 Task: Book a 4-hour kayaking and paddleboarding adventure on a serene lake.
Action: Mouse moved to (454, 353)
Screenshot: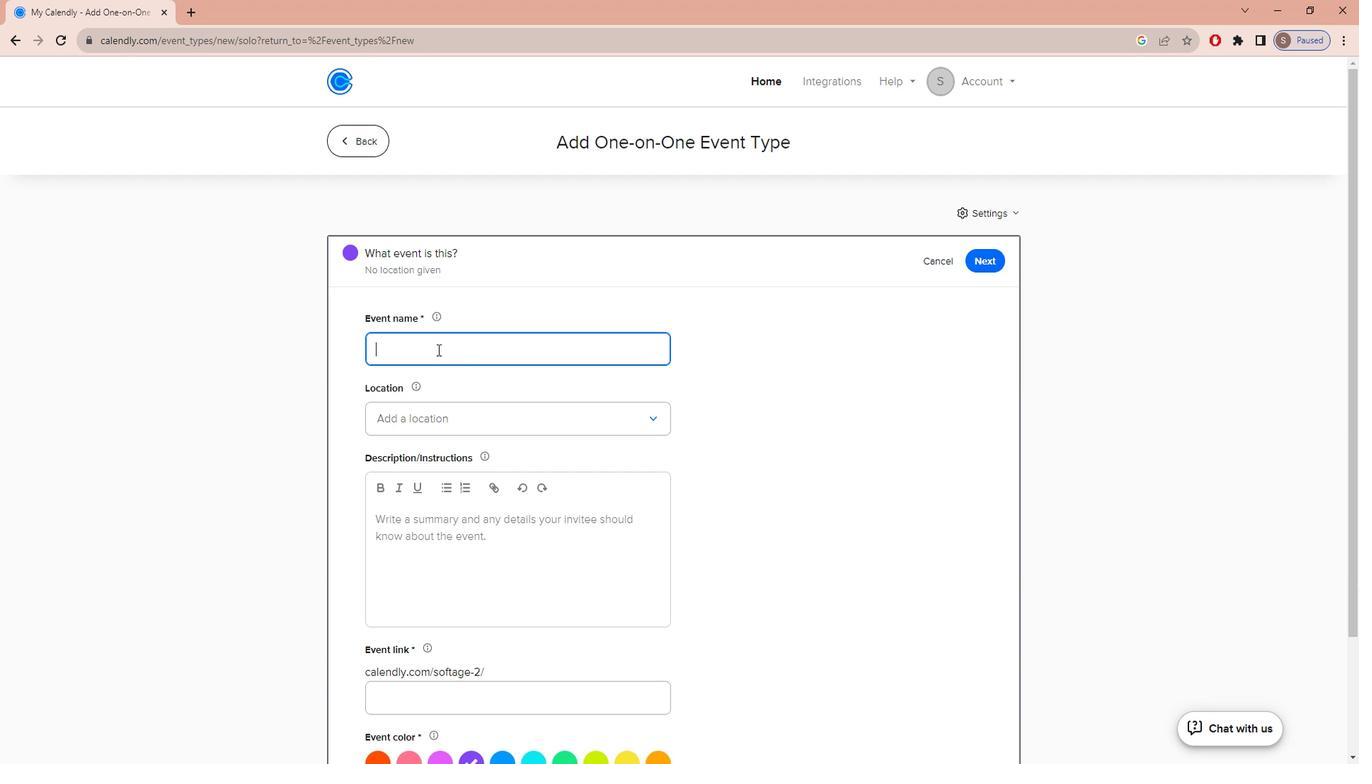
Action: Mouse pressed left at (454, 353)
Screenshot: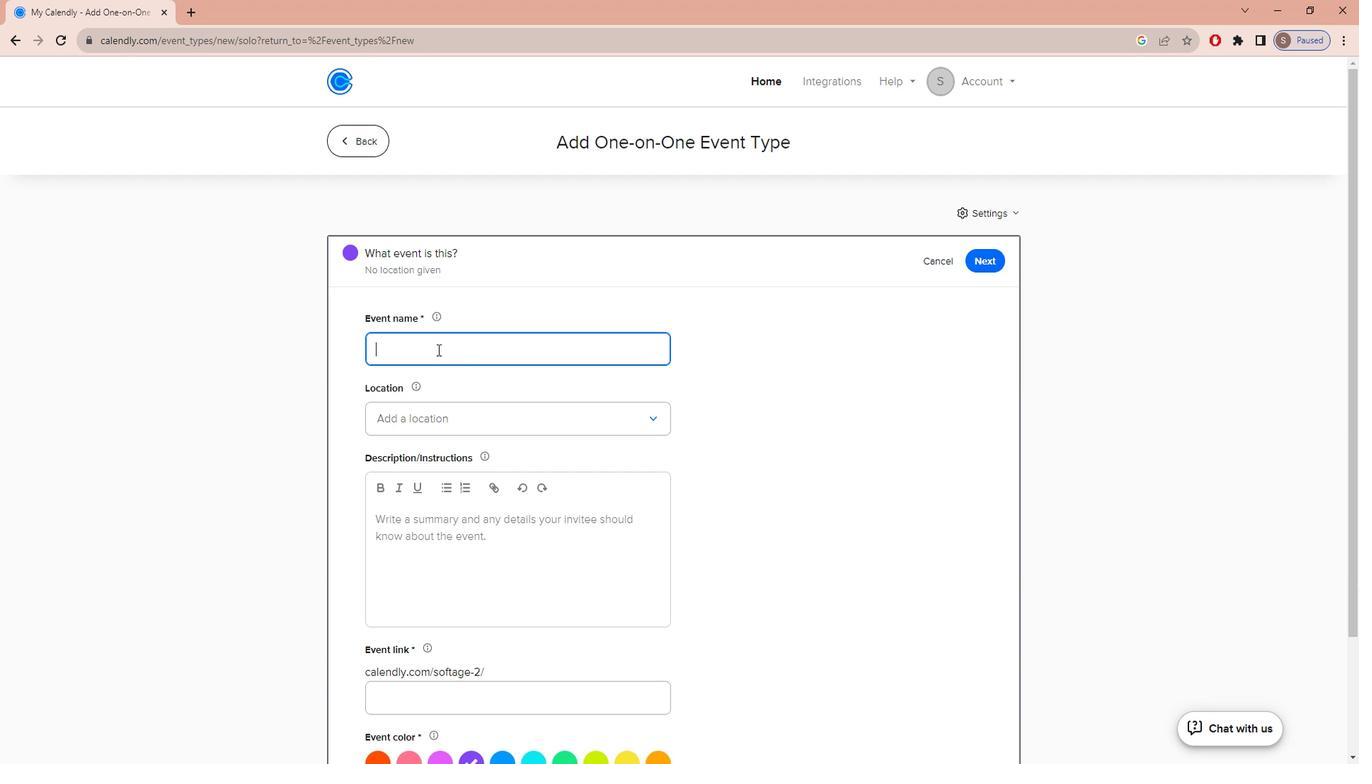 
Action: Key pressed s<Key.caps_lock>ERENE<Key.space><Key.caps_lock>l<Key.caps_lock>AKE<Key.space><Key.caps_lock>a<Key.caps_lock>DVENTURE<Key.shift_r>:<Key.space><Key.caps_lock>k<Key.caps_lock>AYAKING<Key.space><Key.shift>&<Key.space><Key.caps_lock>p<Key.caps_lock>ADDLE<Key.space>BOARDING
Screenshot: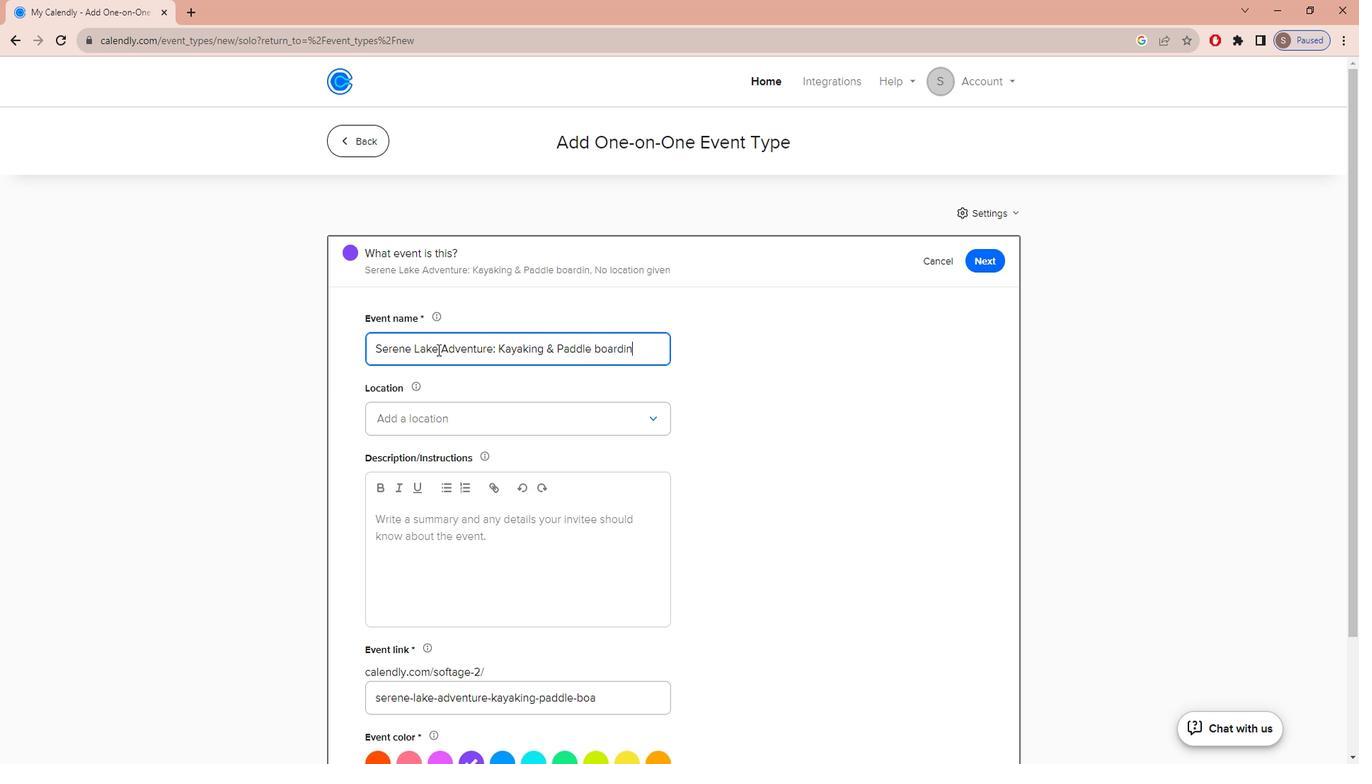 
Action: Mouse moved to (671, 414)
Screenshot: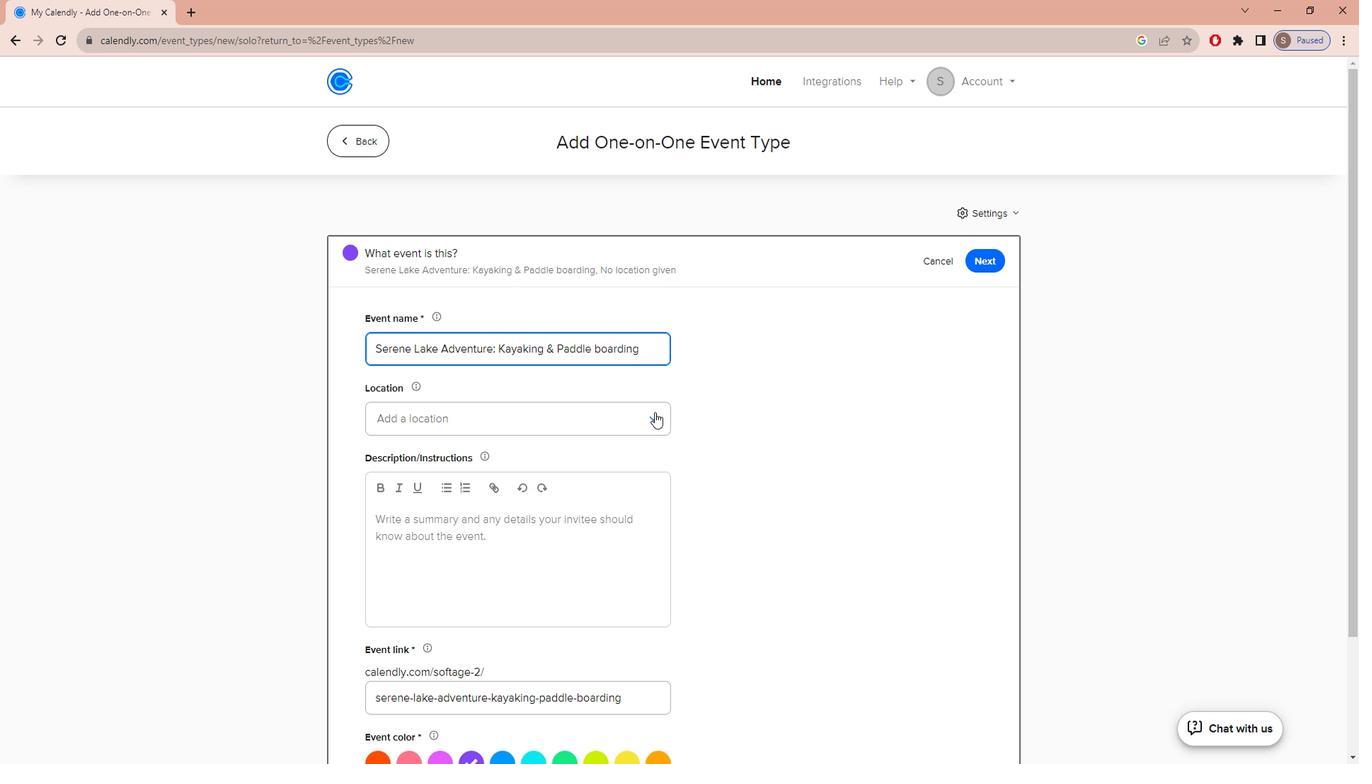 
Action: Mouse pressed left at (671, 414)
Screenshot: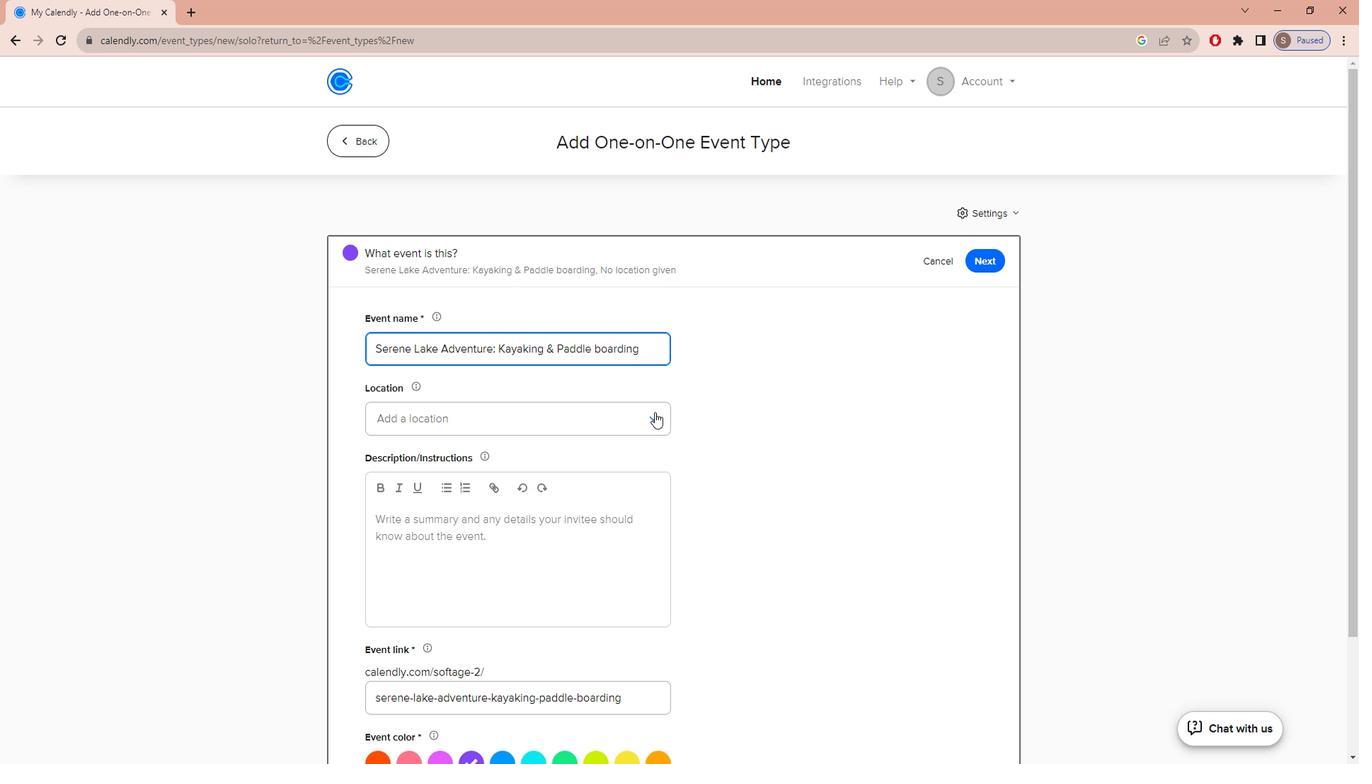 
Action: Mouse moved to (608, 460)
Screenshot: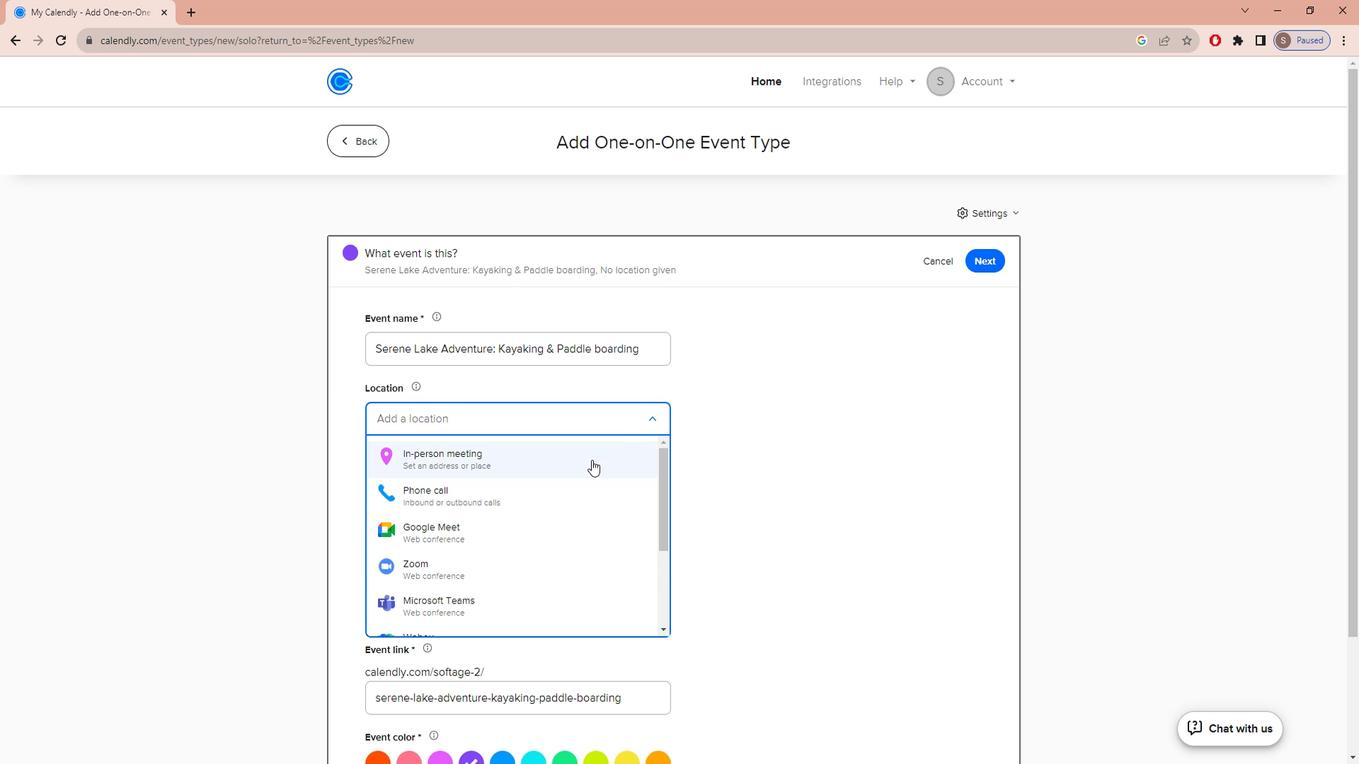 
Action: Mouse pressed left at (608, 460)
Screenshot: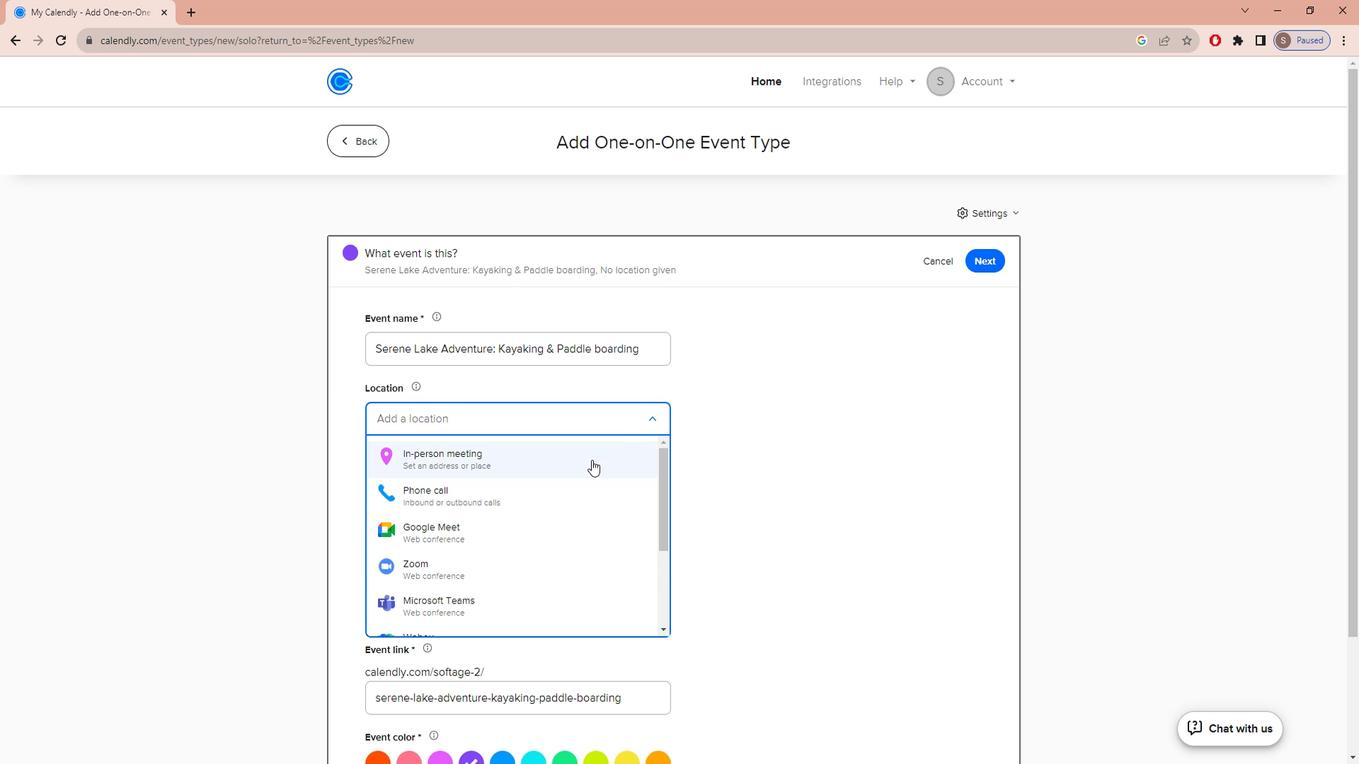 
Action: Mouse moved to (618, 257)
Screenshot: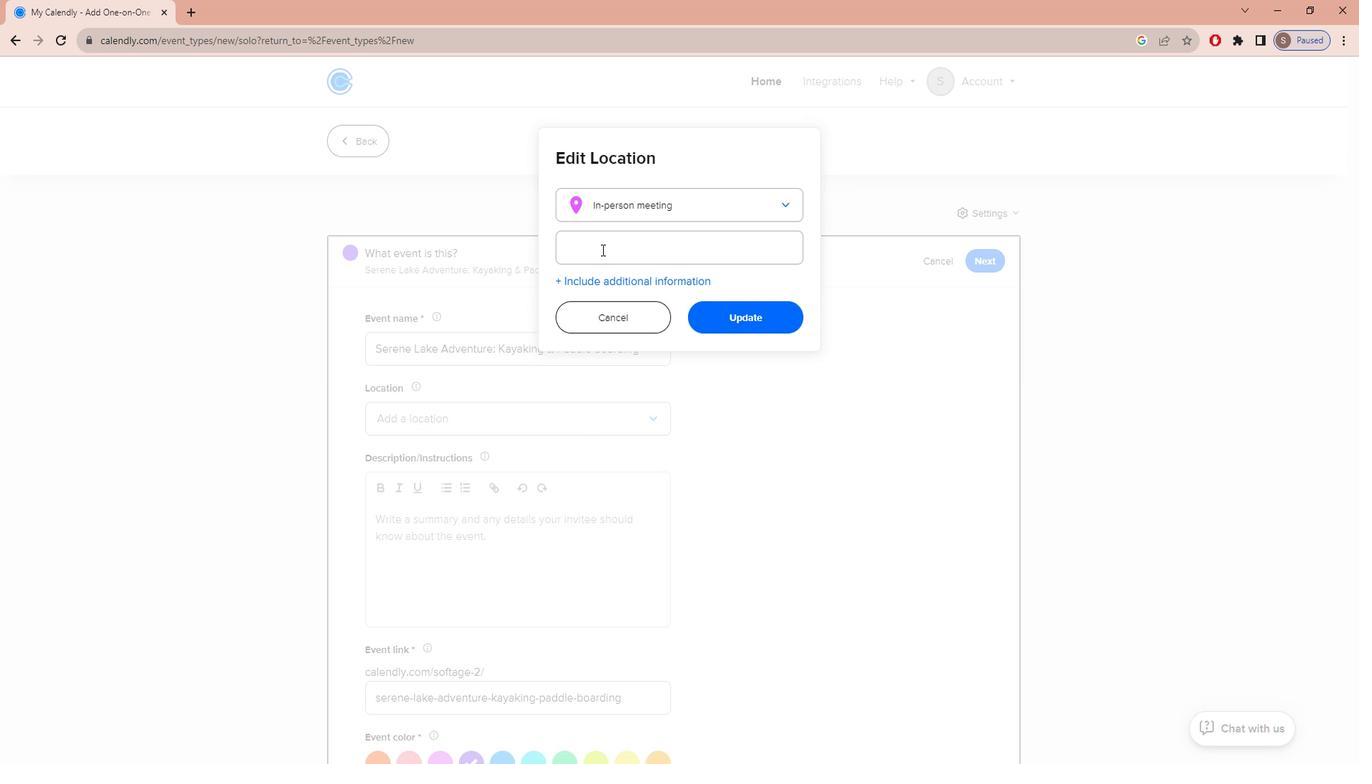 
Action: Mouse pressed left at (618, 257)
Screenshot: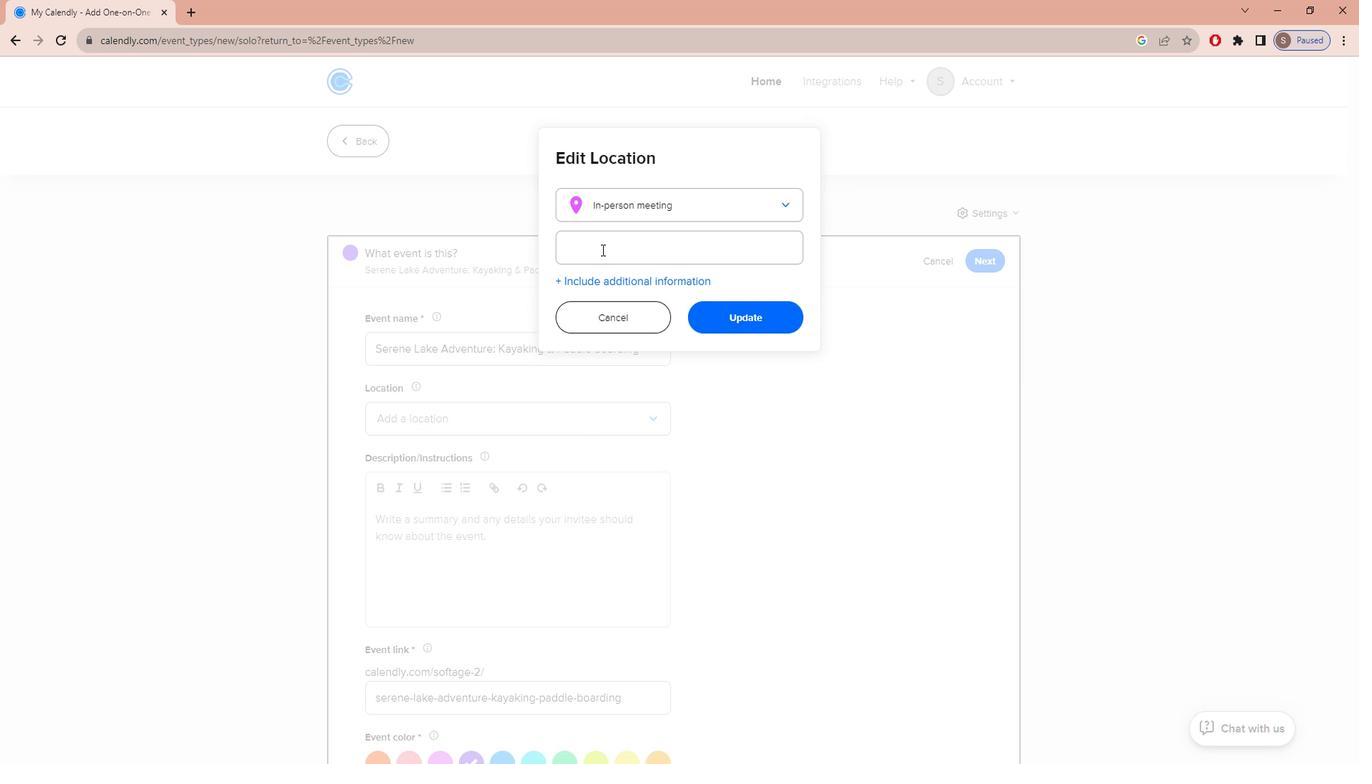 
Action: Key pressed <Key.caps_lock>k<Key.backspace>l<Key.caps_lock>AKE<Key.space><Key.caps_lock>l<Key.caps_lock>OUISE,<Key.space><Key.caps_lock>l<Key.caps_lock>EWIS<Key.space>AND<Key.space><Key.caps_lock>c<Key.caps_lock>LARK<Key.space><Key.caps_lock>n<Key.caps_lock>ATIONAL<Key.space><Key.caps_lock>f<Key.caps_lock>OREST,<Key.space><Key.caps_lock>l<Key.caps_lock>EWISTOWN,<Key.space><Key.caps_lock>mt<Key.space>59457
Screenshot: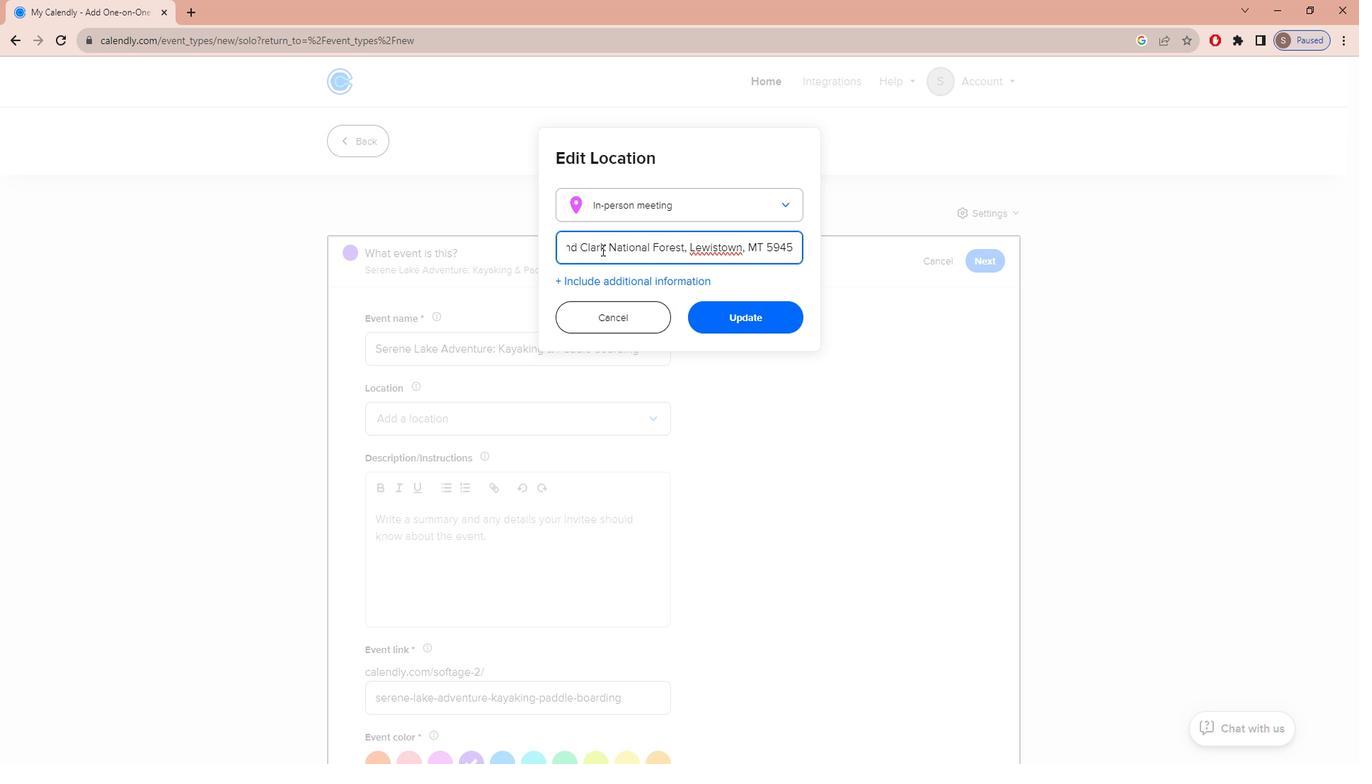 
Action: Mouse moved to (763, 317)
Screenshot: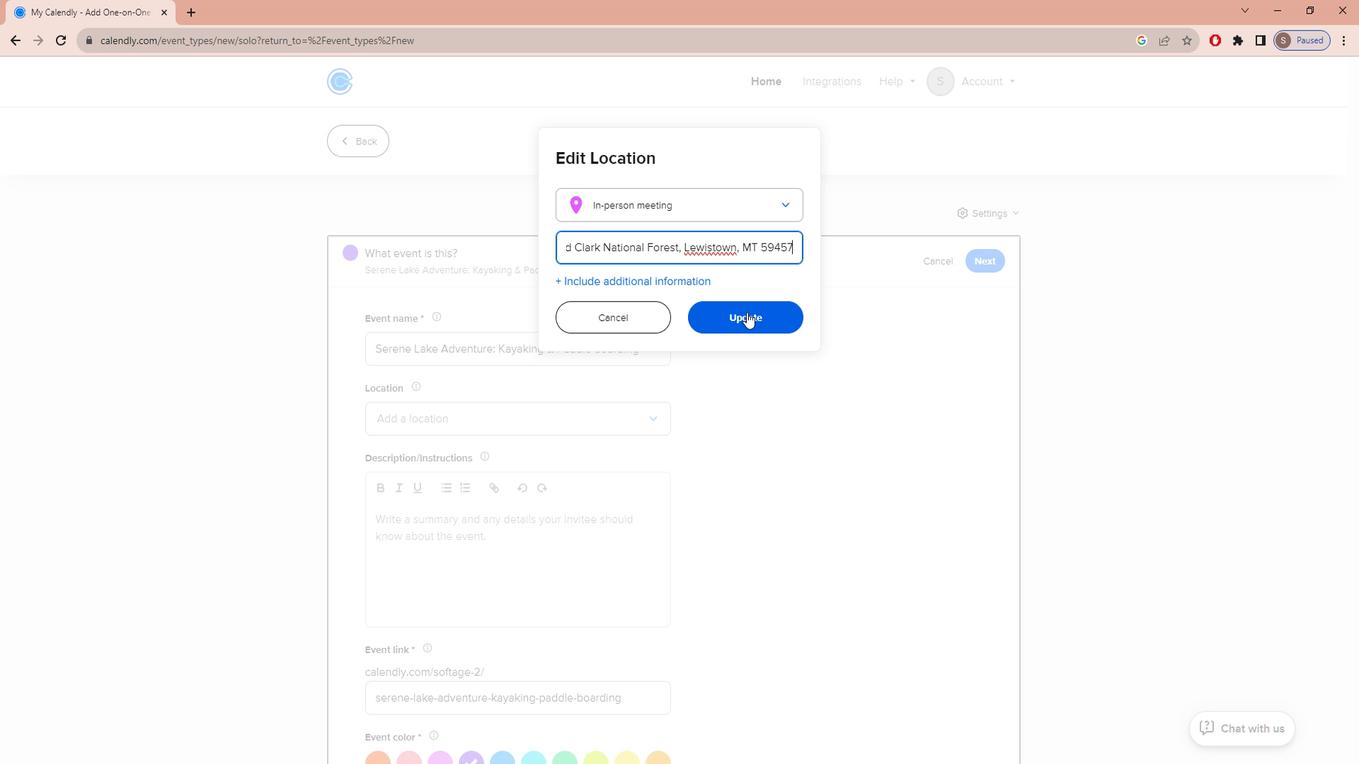 
Action: Mouse pressed left at (763, 317)
Screenshot: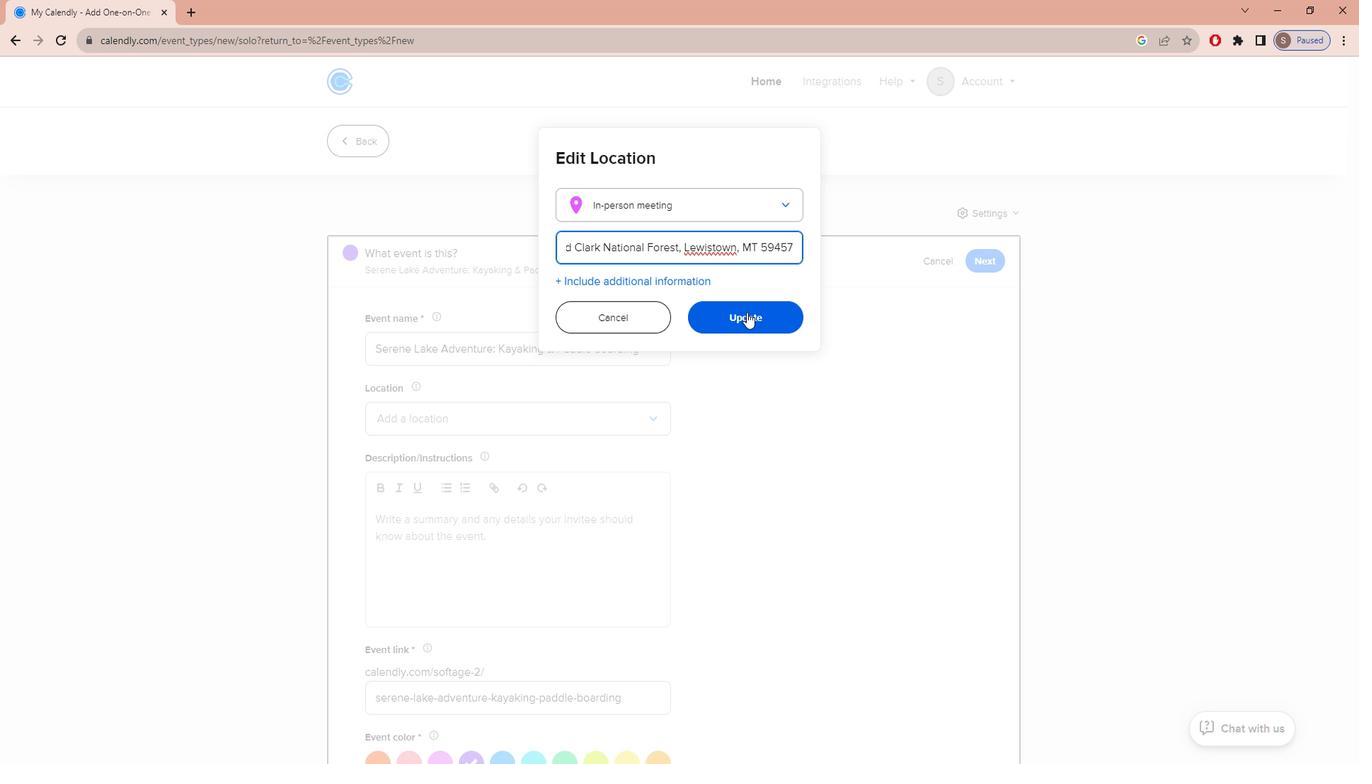 
Action: Mouse moved to (597, 567)
Screenshot: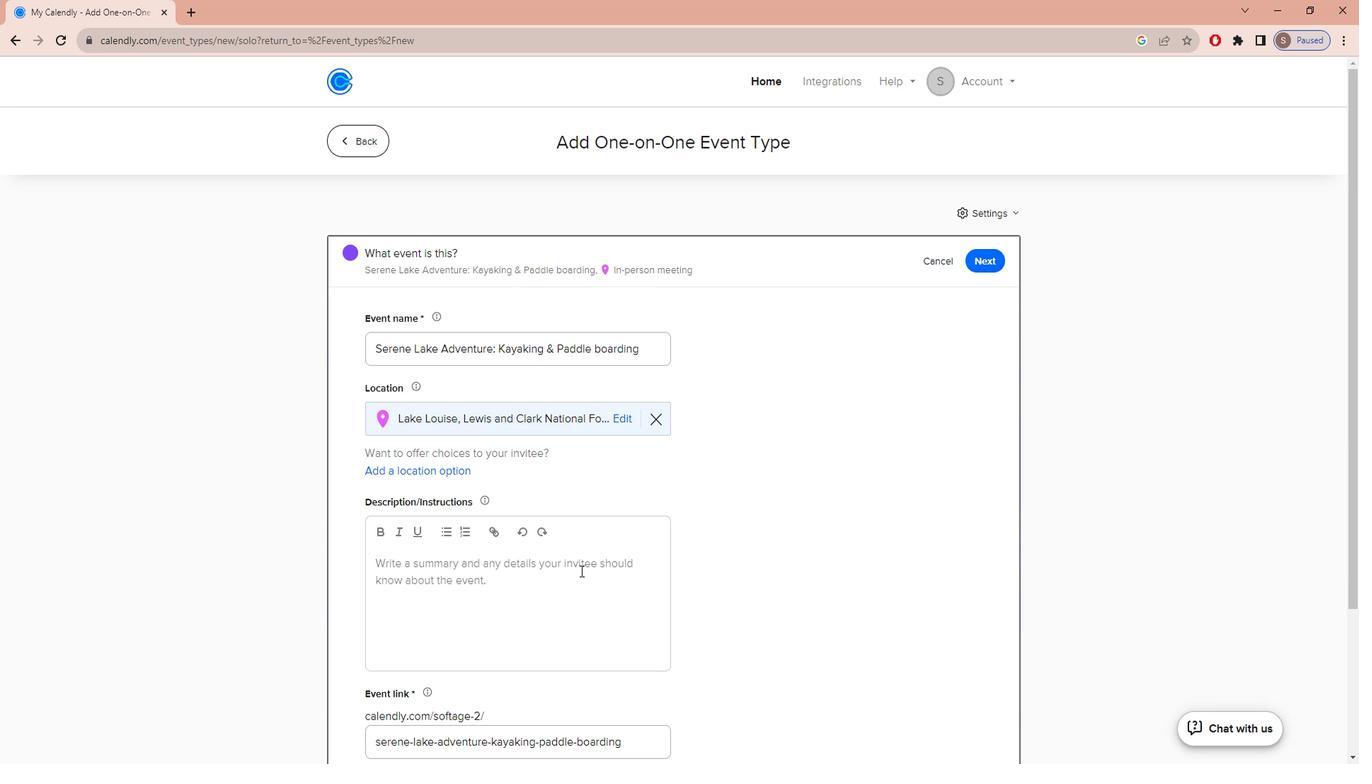 
Action: Mouse pressed left at (597, 567)
Screenshot: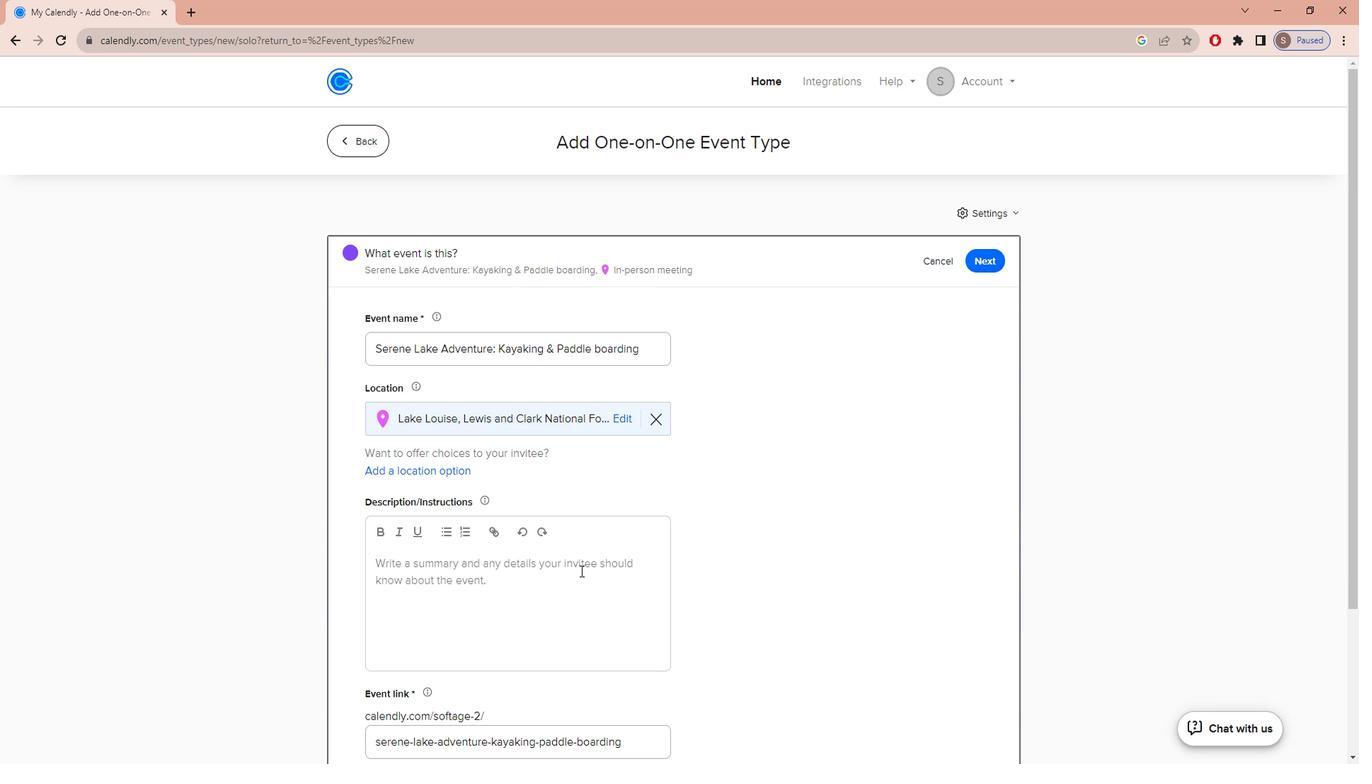 
Action: Mouse moved to (615, 569)
Screenshot: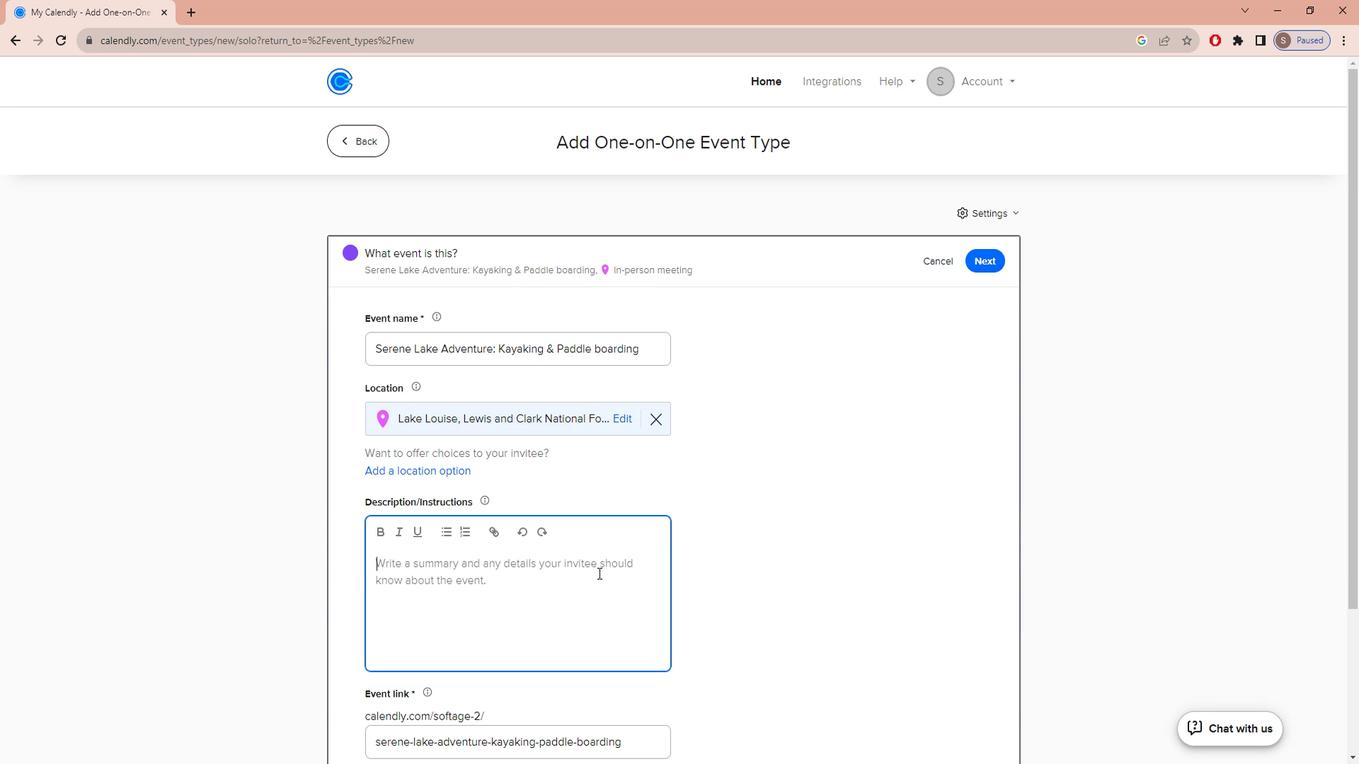 
Action: Key pressed <Key.caps_lock><Key.caps_lock>w<Key.caps_lock>ELCOME<Key.space>TO<Key.space>AN<Key.space>ENCHANTING<Key.space>KAYAKING<Key.space>AND<Key.space>PADDLE<Key.space>BOARDING<Key.space>ADVENTURE<Key.space>ON<Key.space>THE<Key.space>PRISTINE<Key.space>AND<Key.space>SERENE<Key.space><Key.caps_lock>l<Key.caps_lock>AKE<Key.space><Key.caps_lock>s<Key.caps_lock>ERENITY,<Key.space>A<Key.space>HIDDEN<Key.space>GEM<Key.space>NESTLED<Key.space>IN<Key.space>THE<Key.space>HEART<Key.space>OF<Key.space>T<Key.backspace><Key.caps_lock>t<Key.caps_lock>RANQUILVILLE,<Key.space><Key.caps_lock>n<Key.caps_lock>ATURELAND.<Key.space><Key.enter><Key.caps_lock>o<Key.caps_lock>UR<Key.space>JOURNEY<Key.space>PROMISES<Key.space>O<Key.backspace>TO<Key.space>BE<Key.space>A<Key.space>REMARKABLE<Key.space>BLEND<Key.space>OF<Key.space>OUTDOOR<Key.space>EXPLORATION,<Key.space>TRANQUIL<Key.space>MOMENTS,<Key.space>AND<Key.space>THE<Key.space>THRILL<Key.space>OF<Key.space>WATER-BASED<Key.space>AACTIVITIES<Key.space>THAT<Key.backspace><Key.backspace><Key.backspace><Key.backspace><Key.backspace><Key.backspace><Key.backspace><Key.backspace><Key.backspace><Key.backspace><Key.backspace><Key.backspace><Key.backspace><Key.backspace><Key.backspace>CTIVITIES<Key.space>THAT<Key.space>WILL<Key.space>LEAVE<Key.space>YOU<Key.space>WITH<Key.space>LASTING<Key.space>MEMORES.<Key.space><Key.caps_lock>l<Key.caps_lock>AKE<Key.space><Key.caps_lock>l<Key.caps_lock>OUSIE<Key.backspace><Key.backspace><Key.backspace>ISE,<Key.space><Key.caps_lock>l<Key.caps_lock>EWIS<Key.space>AND<Key.space><Key.caps_lock>c<Key.caps_lock>LARK<Key.space><Key.caps_lock>n<Key.caps_lock>ATIONL<Key.backspace>AL<Key.space><Key.caps_lock>f<Key.caps_lock>OREST,<Key.space><Key.caps_lock>l<Key.caps_lock>EWISTON<Key.backspace>WN,<Key.space><Key.caps_lock>m<Key.caps_lock>O<Key.backspace><Key.backspace><Key.backspace><Key.backspace><Key.backspace><Key.backspace><Key.backspace><Key.backspace><Key.backspace><Key.backspace><Key.backspace><Key.backspace><Key.backspace><Key.backspace><Key.backspace><Key.backspace><Key.backspace><Key.backspace><Key.backspace><Key.backspace><Key.backspace><Key.backspace><Key.backspace><Key.backspace><Key.backspace><Key.backspace><Key.backspace><Key.backspace><Key.backspace><Key.backspace><Key.backspace><Key.backspace><Key.backspace><Key.backspace><Key.backspace><Key.backspace><Key.backspace><Key.backspace><Key.backspace><Key.backspace><Key.backspace><Key.backspace><Key.backspace><Key.backspace><Key.backspace><Key.backspace><Key.backspace><Key.backspace><Key.backspace><Key.backspace><Key.backspace><Key.backspace><Key.backspace><Key.backspace><Key.backspace><Key.backspace><Key.backspace><Key.backspace><Key.backspace>
Screenshot: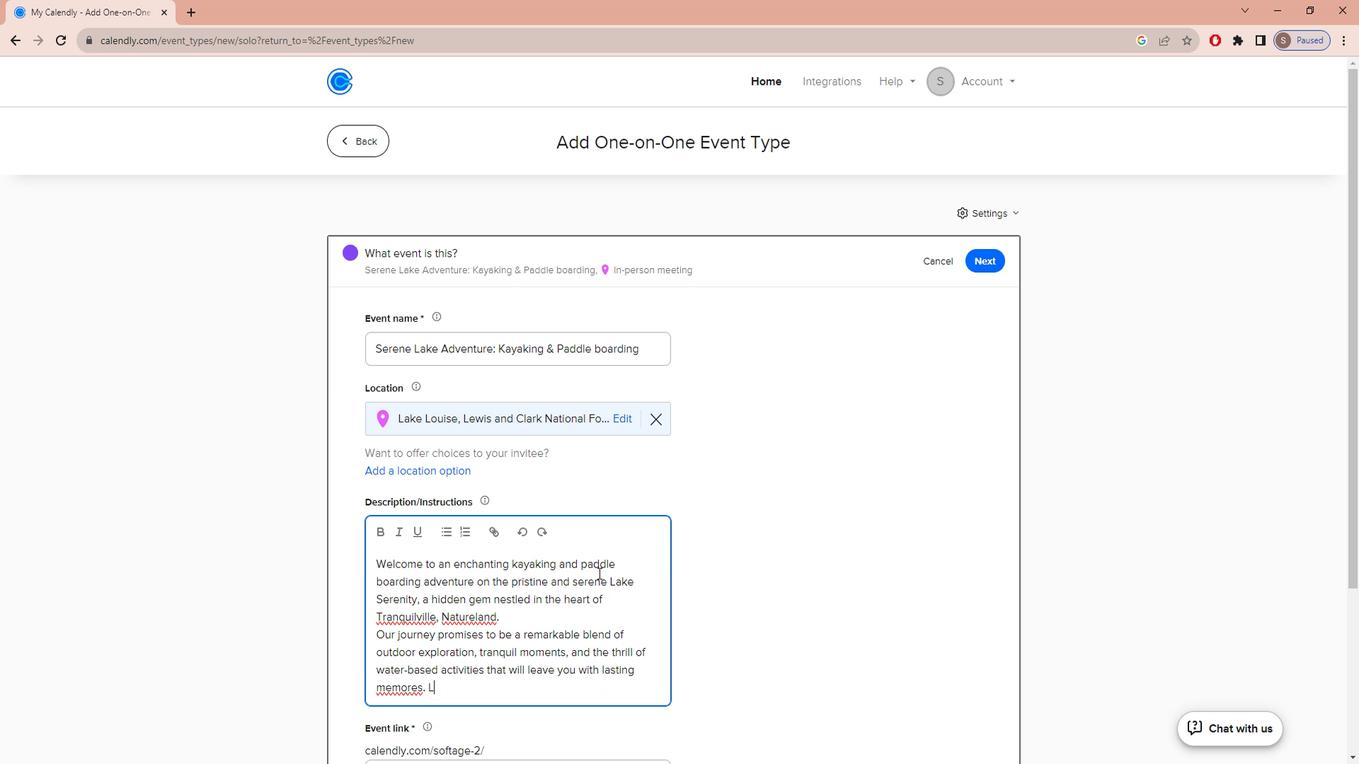 
Action: Mouse moved to (426, 677)
Screenshot: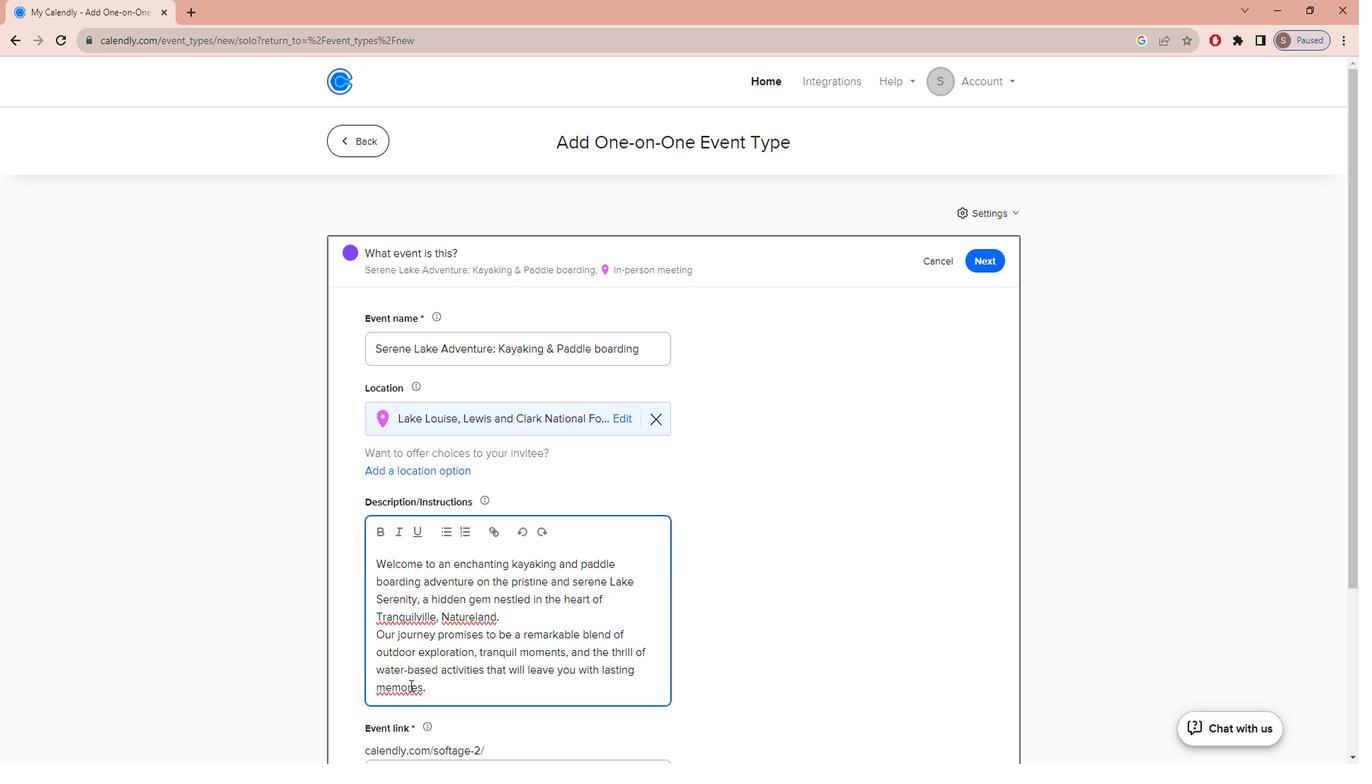 
Action: Mouse pressed left at (426, 677)
Screenshot: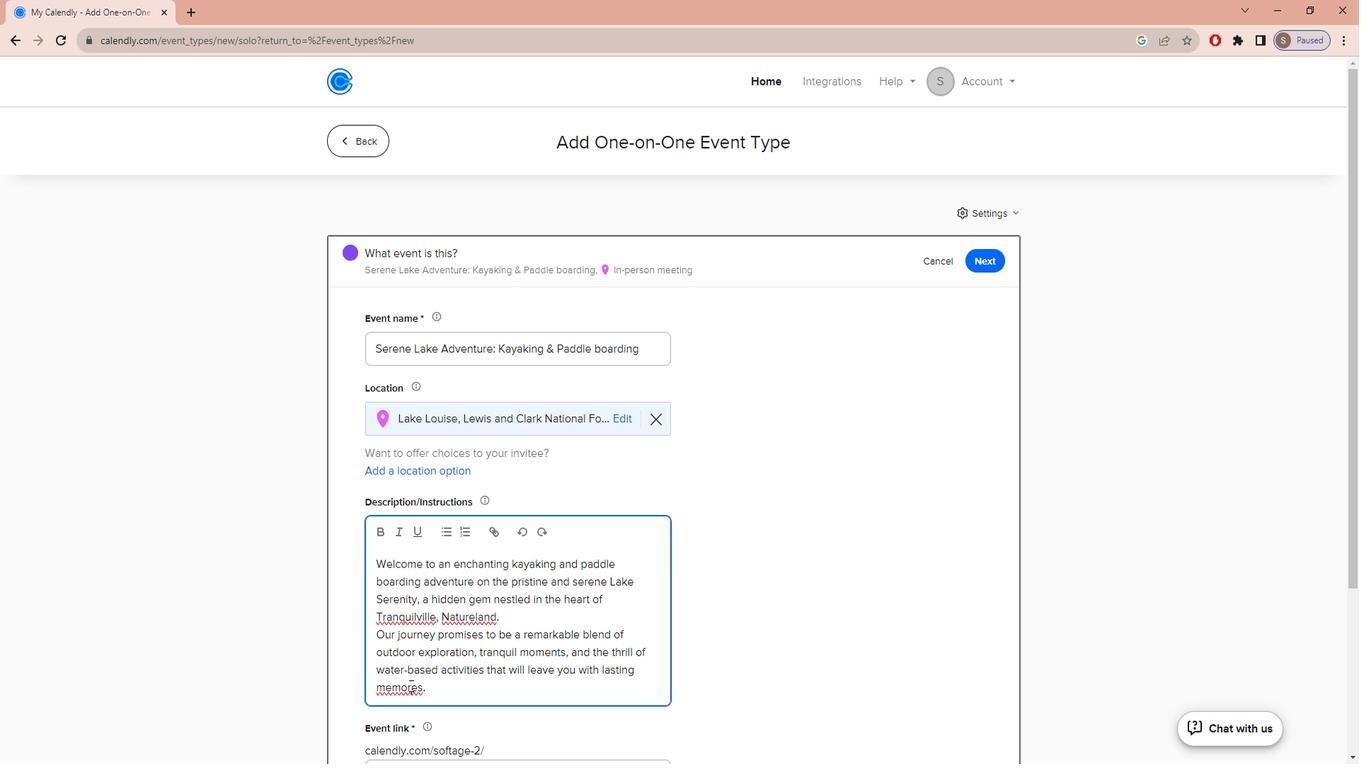 
Action: Mouse moved to (426, 680)
Screenshot: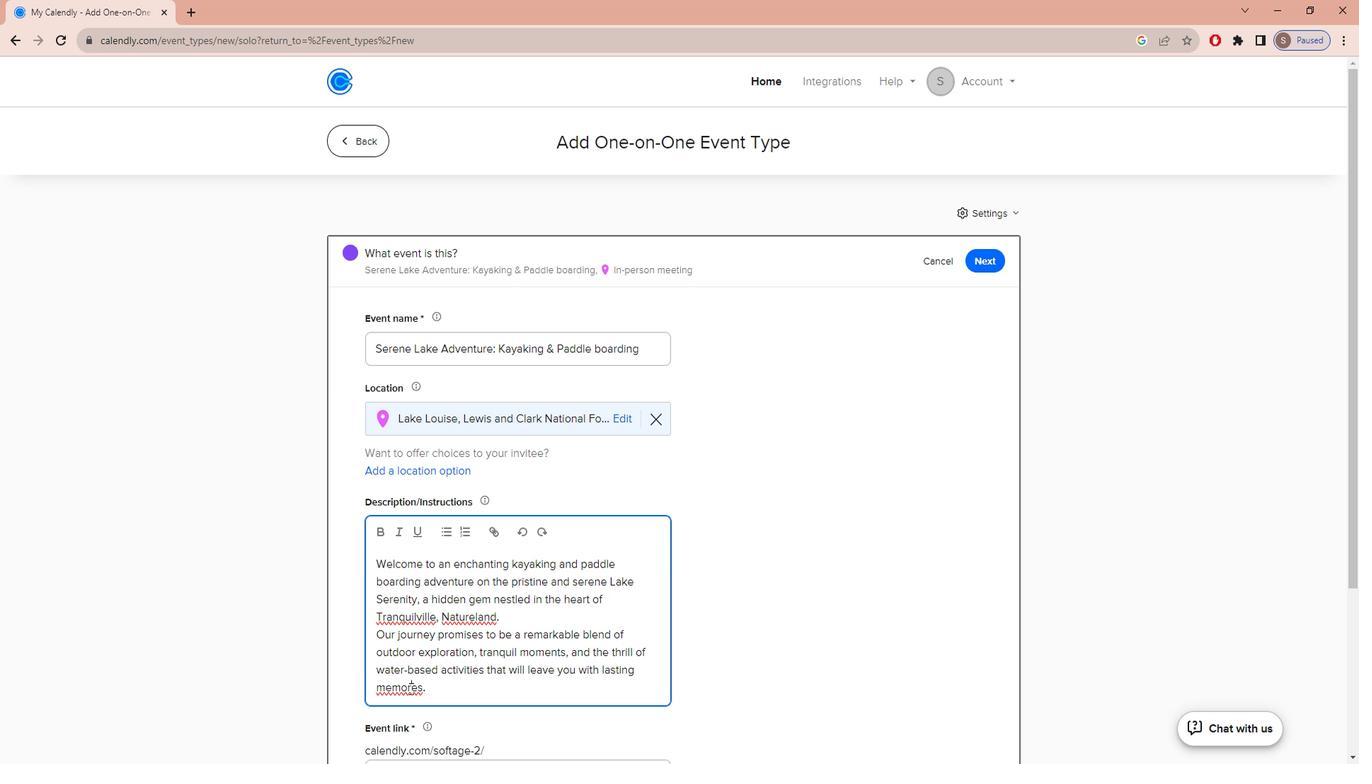 
Action: Key pressed I
Screenshot: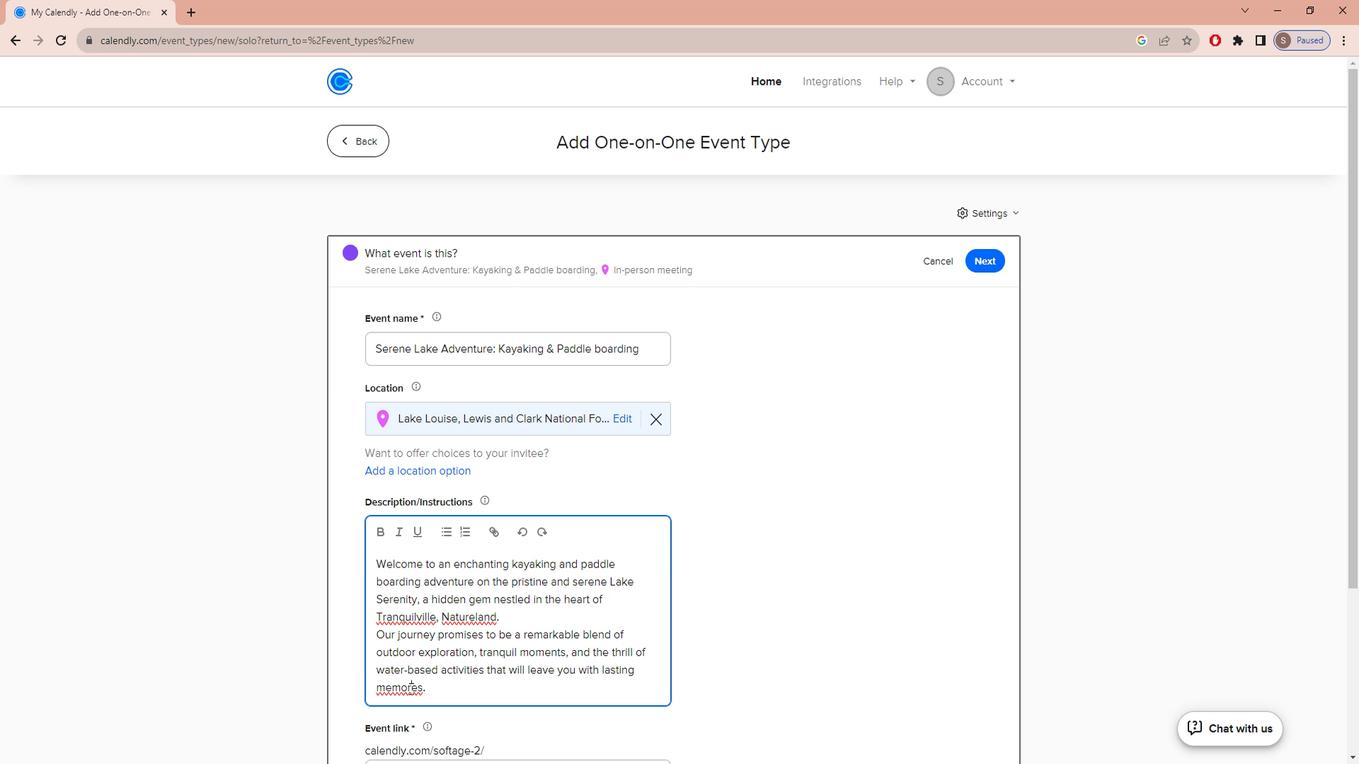 
Action: Mouse moved to (459, 683)
Screenshot: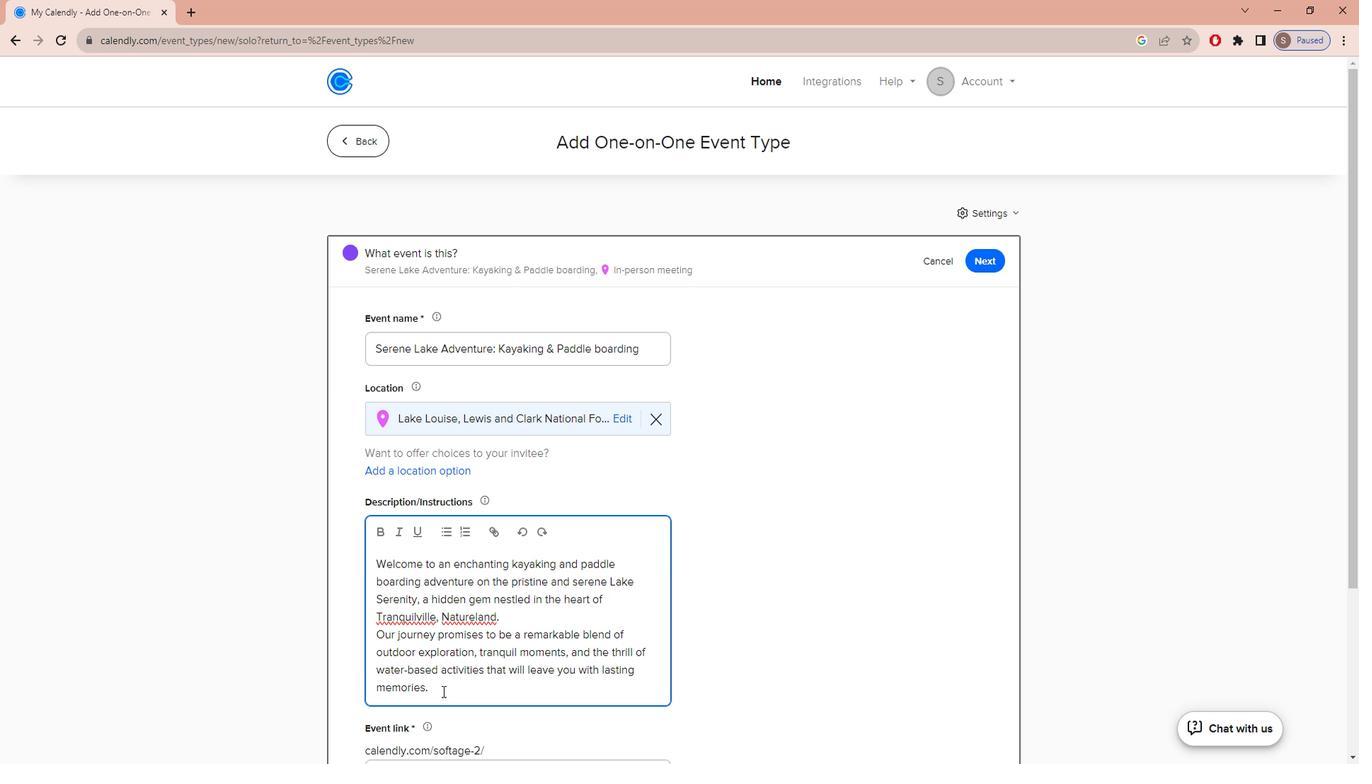 
Action: Mouse pressed left at (459, 683)
Screenshot: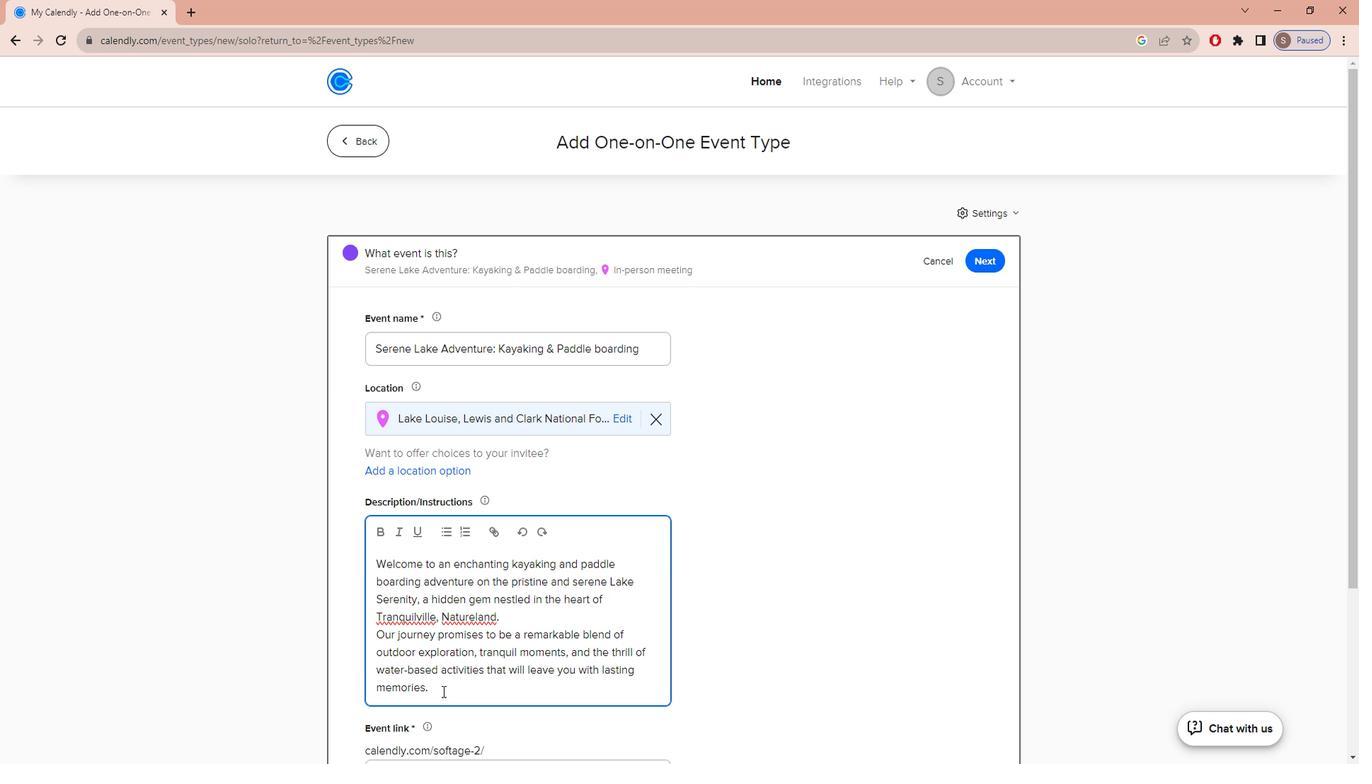 
Action: Mouse moved to (460, 668)
Screenshot: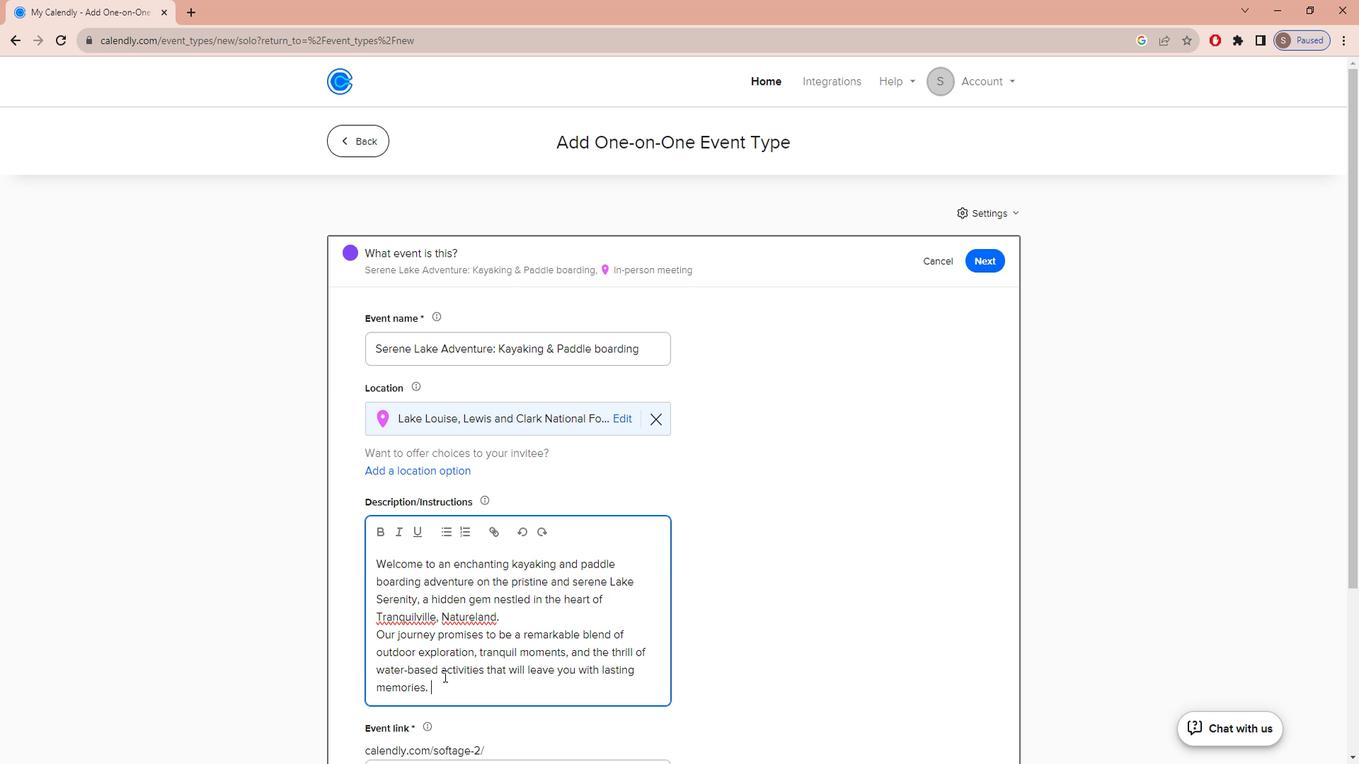 
Action: Mouse scrolled (460, 667) with delta (0, 0)
Screenshot: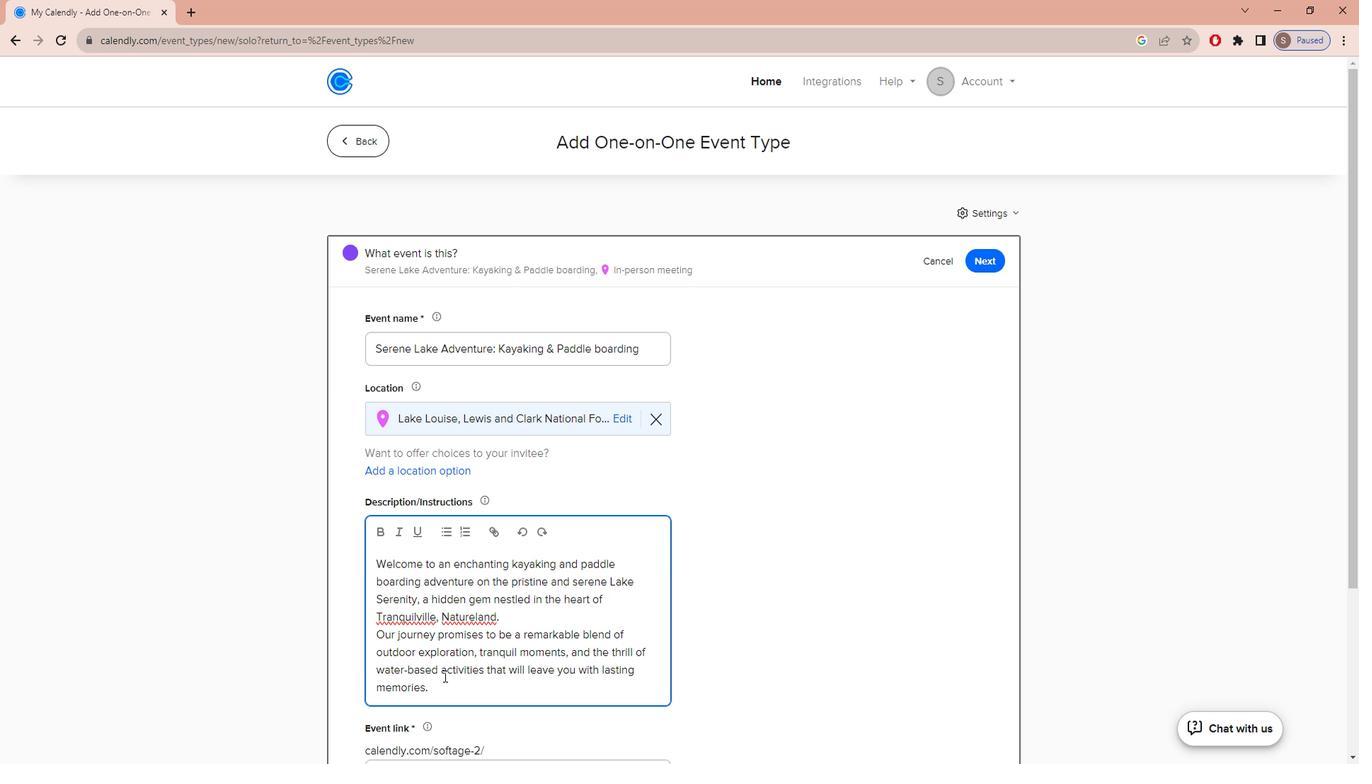 
Action: Mouse scrolled (460, 667) with delta (0, 0)
Screenshot: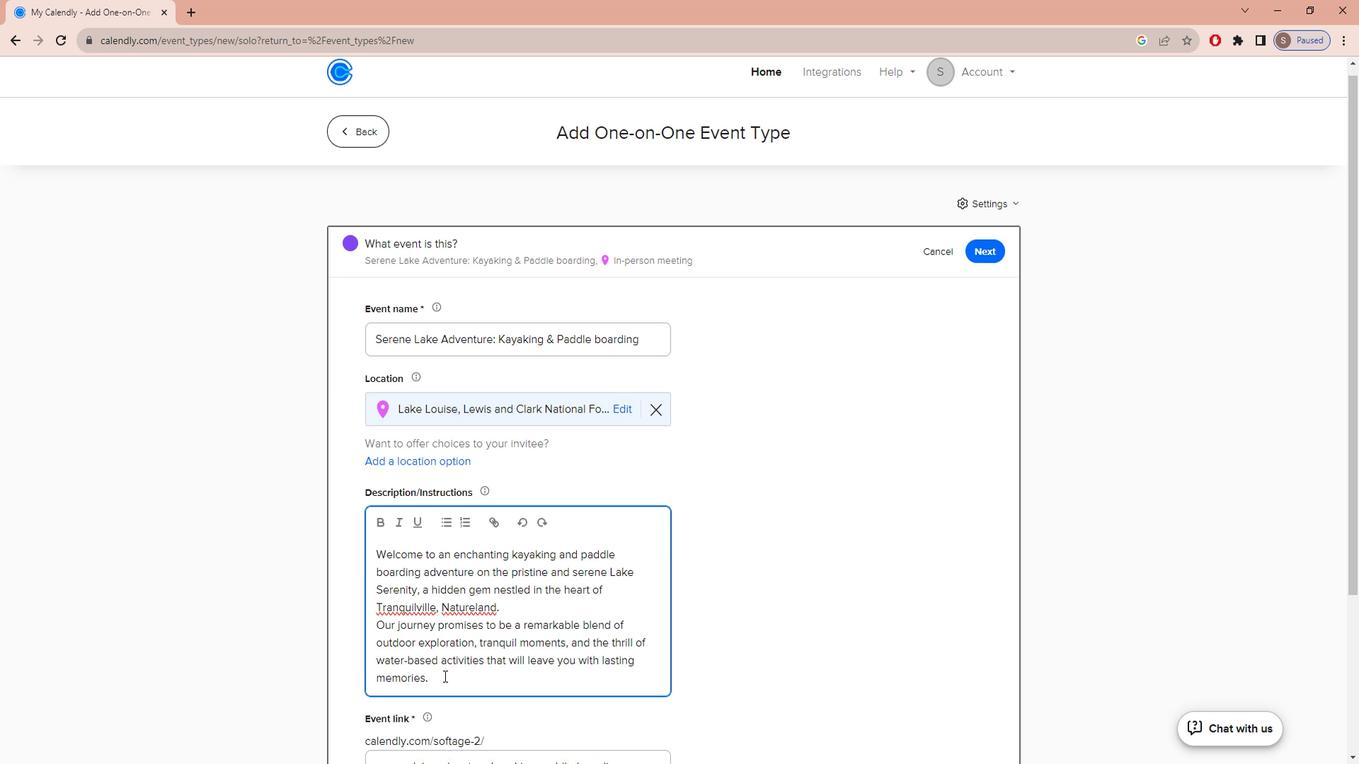 
Action: Mouse scrolled (460, 667) with delta (0, 0)
Screenshot: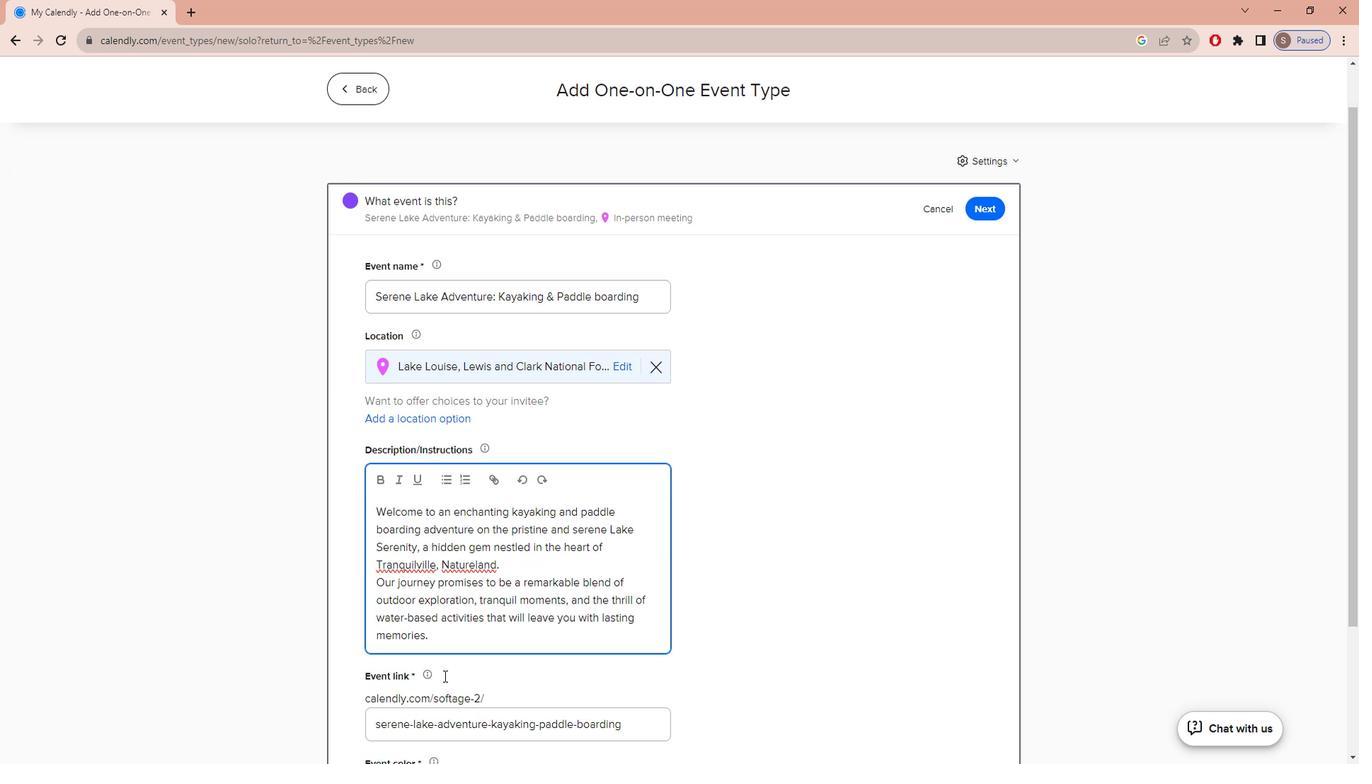 
Action: Mouse scrolled (460, 667) with delta (0, 0)
Screenshot: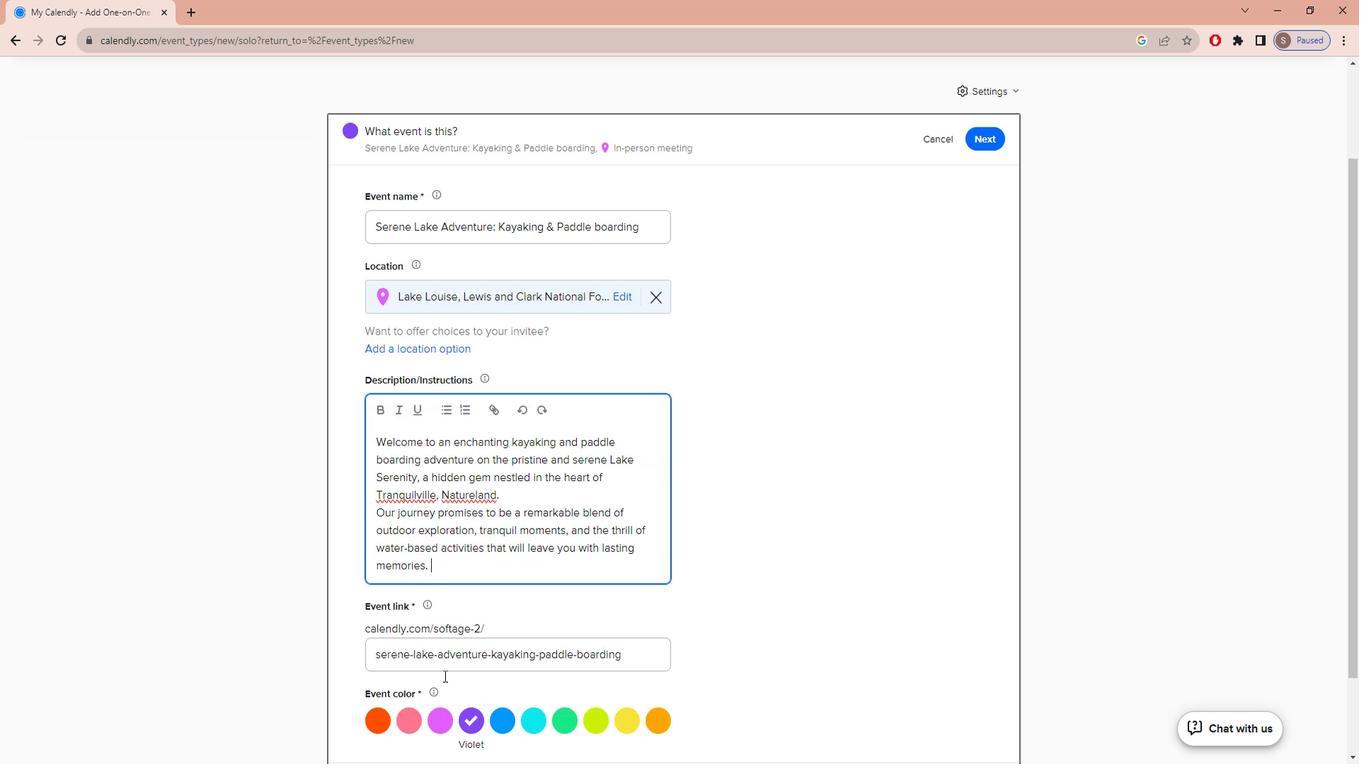 
Action: Mouse moved to (460, 666)
Screenshot: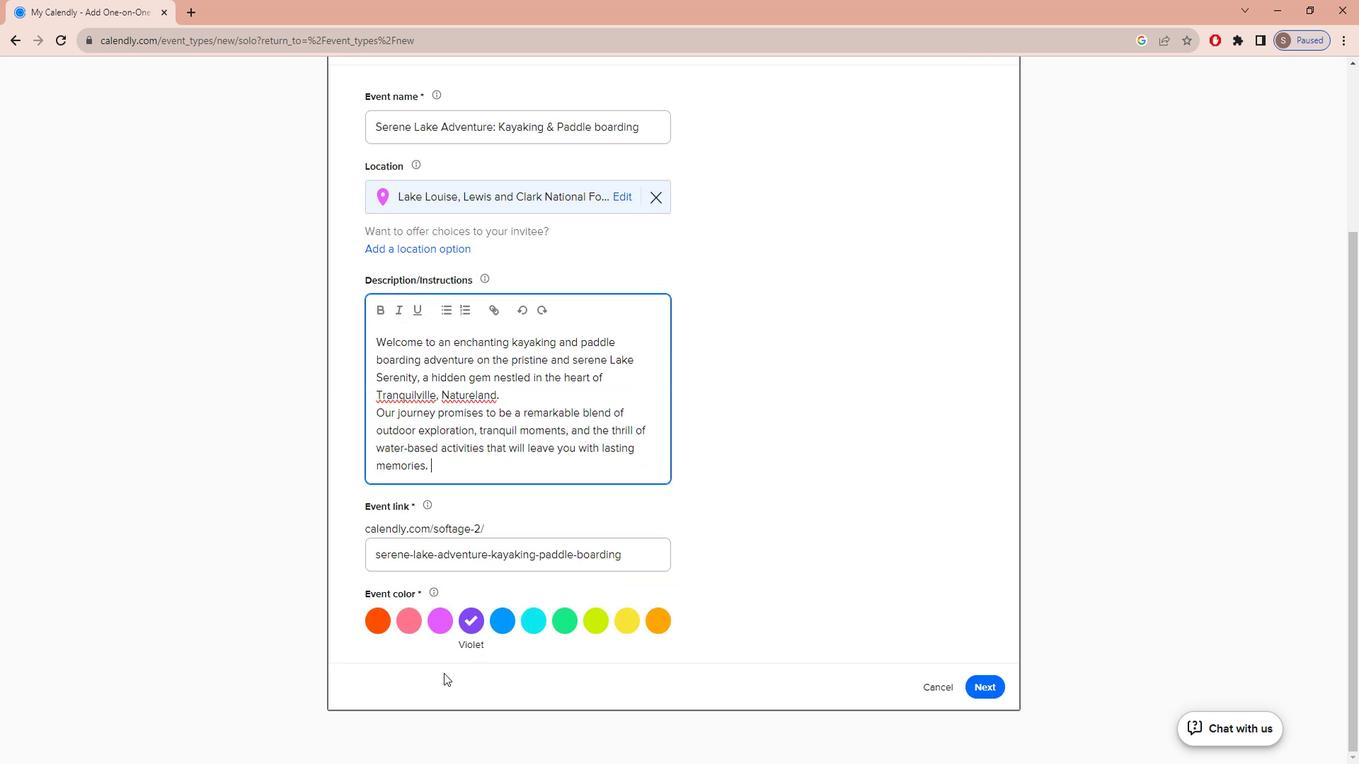 
Action: Mouse scrolled (460, 667) with delta (0, 0)
Screenshot: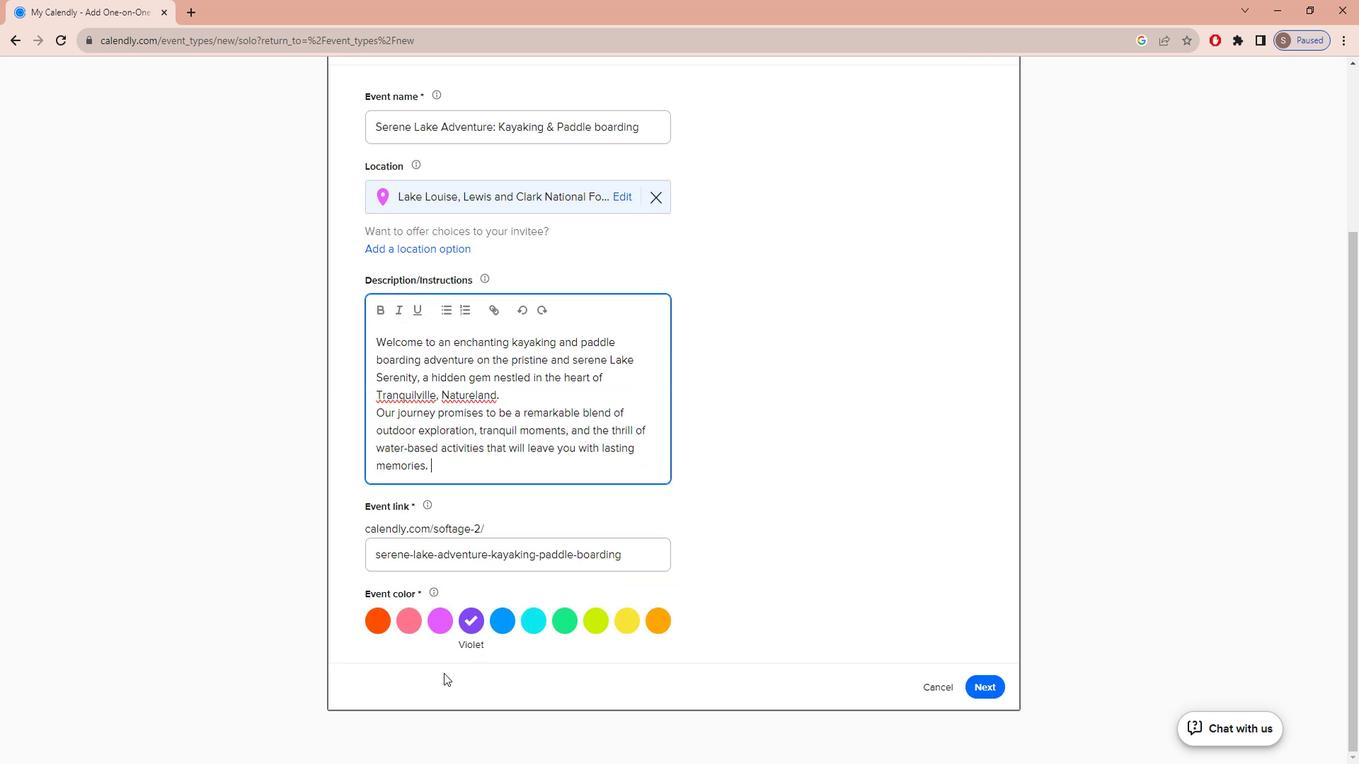 
Action: Mouse moved to (540, 684)
Screenshot: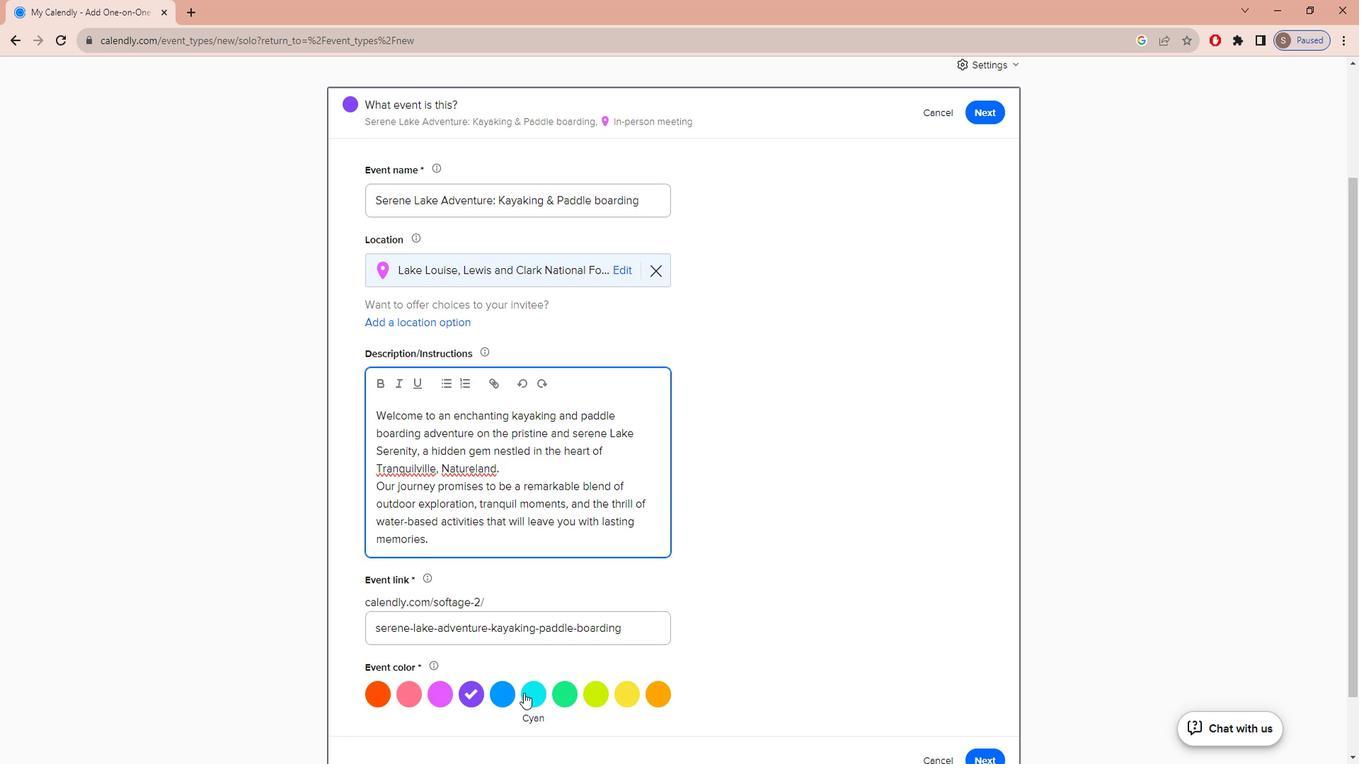 
Action: Mouse pressed left at (540, 684)
Screenshot: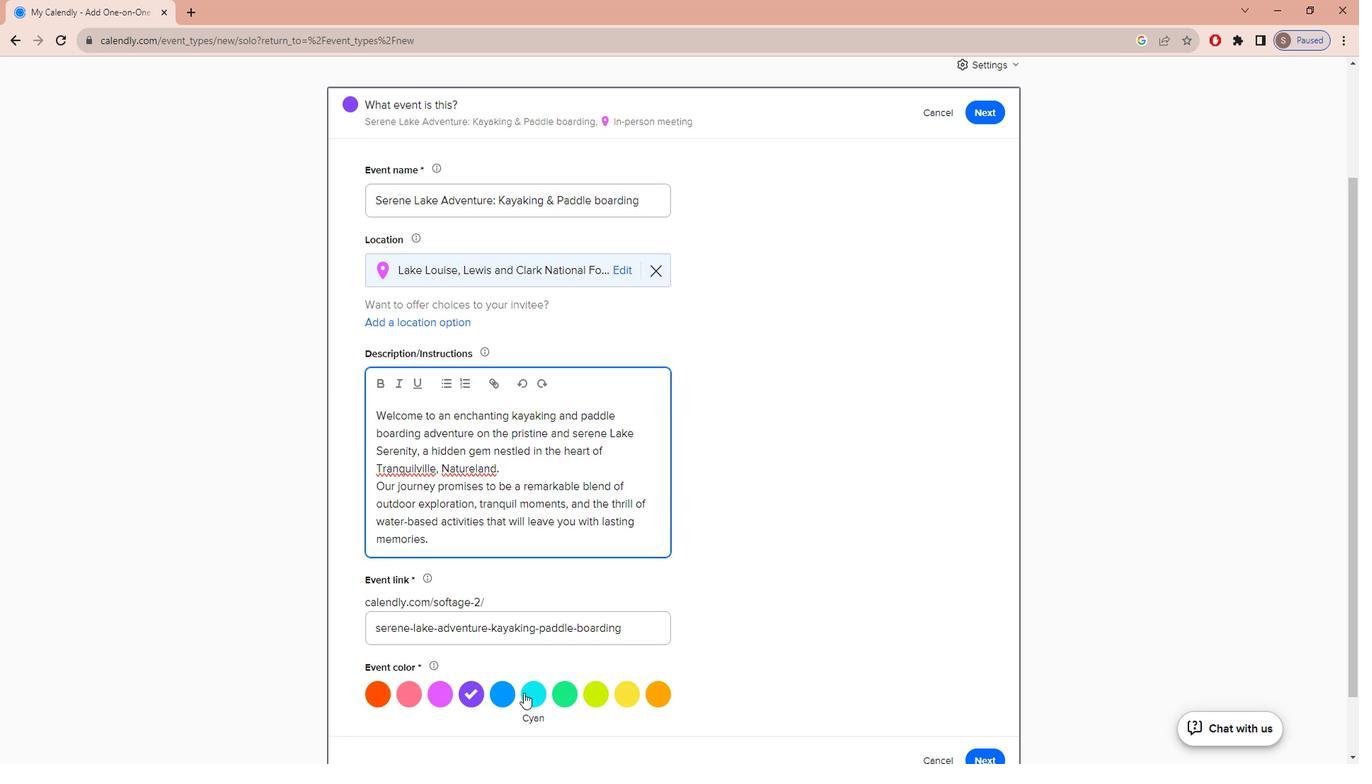 
Action: Mouse moved to (897, 661)
Screenshot: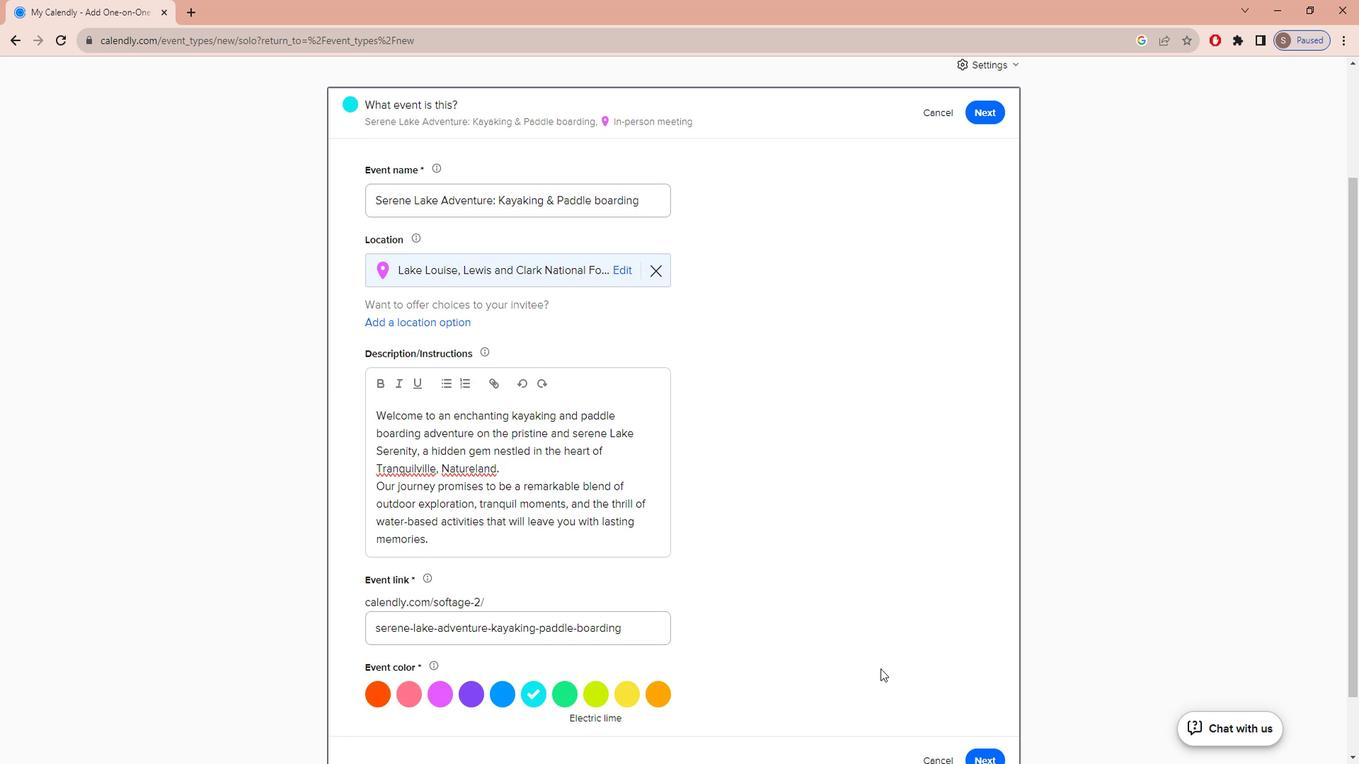 
Action: Mouse scrolled (897, 660) with delta (0, 0)
Screenshot: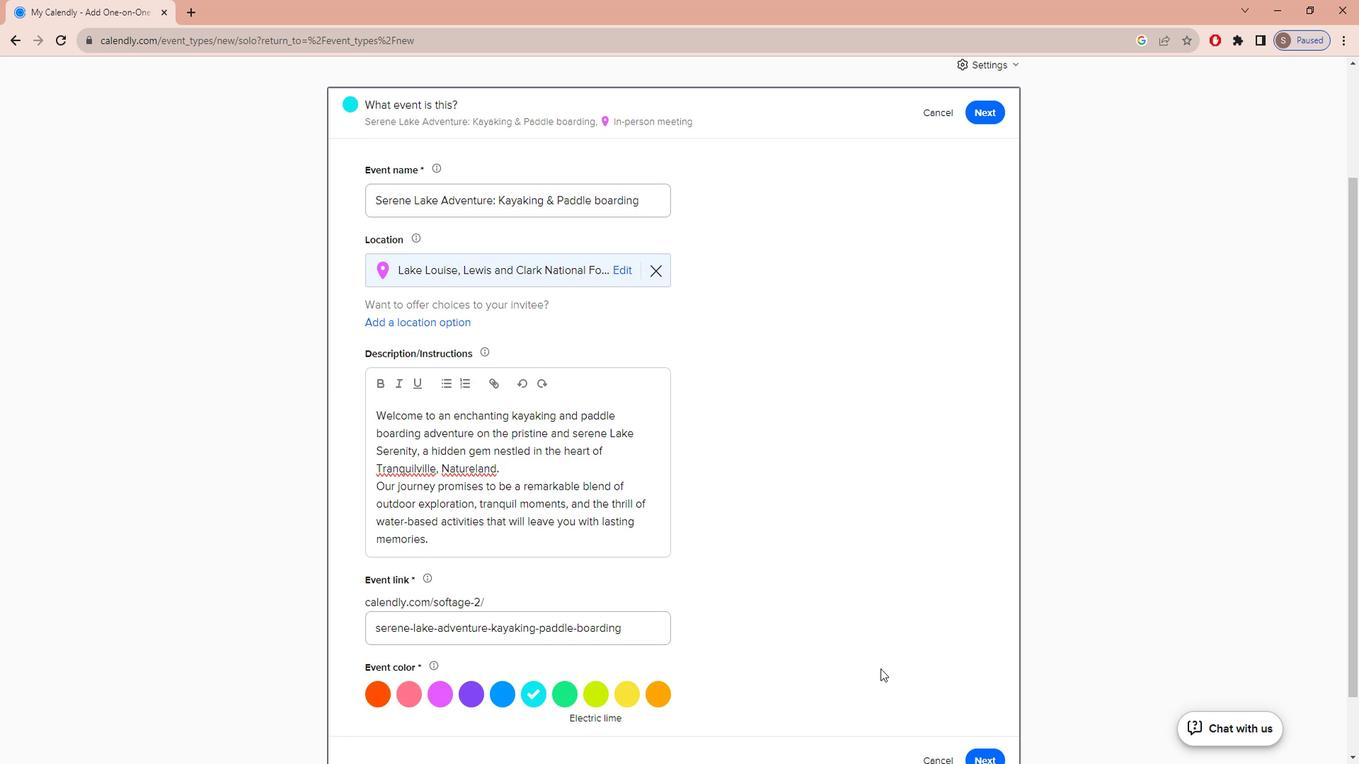
Action: Mouse scrolled (897, 660) with delta (0, 0)
Screenshot: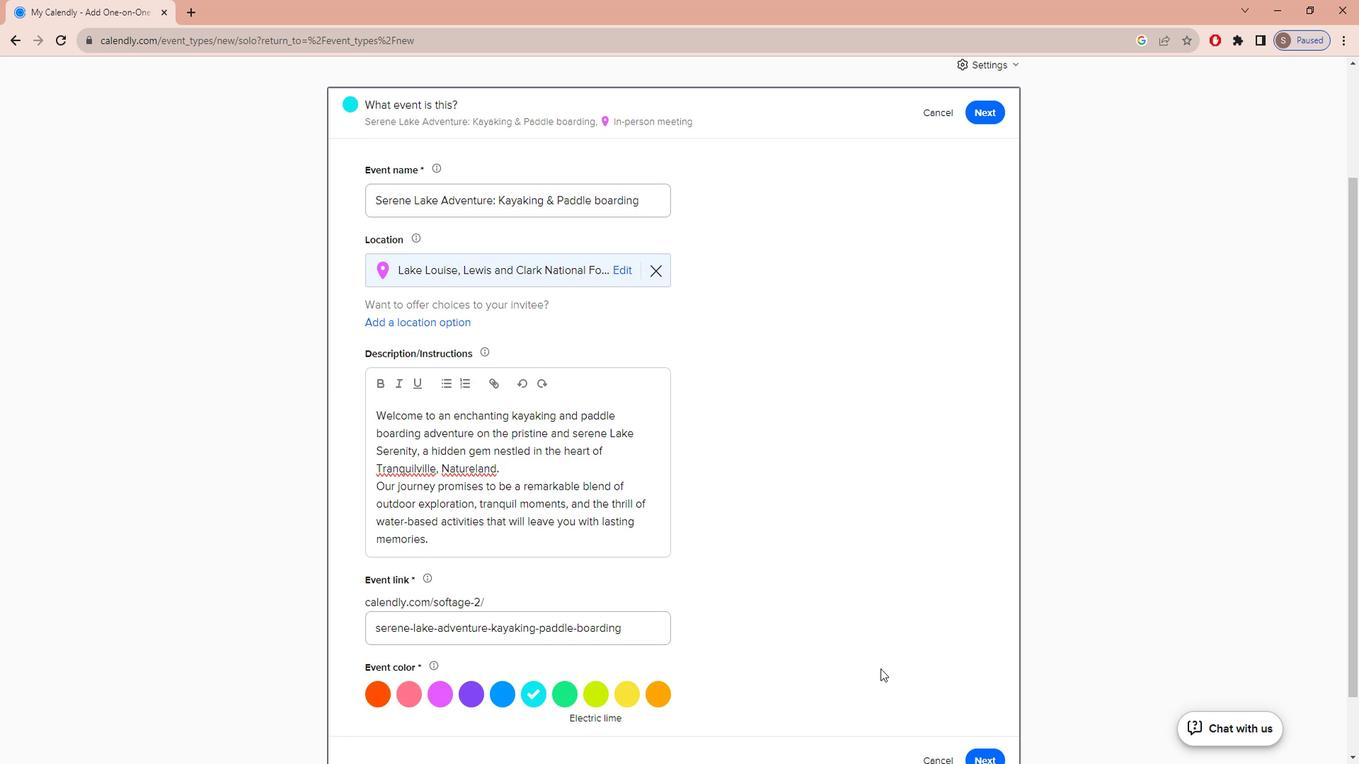 
Action: Mouse scrolled (897, 660) with delta (0, 0)
Screenshot: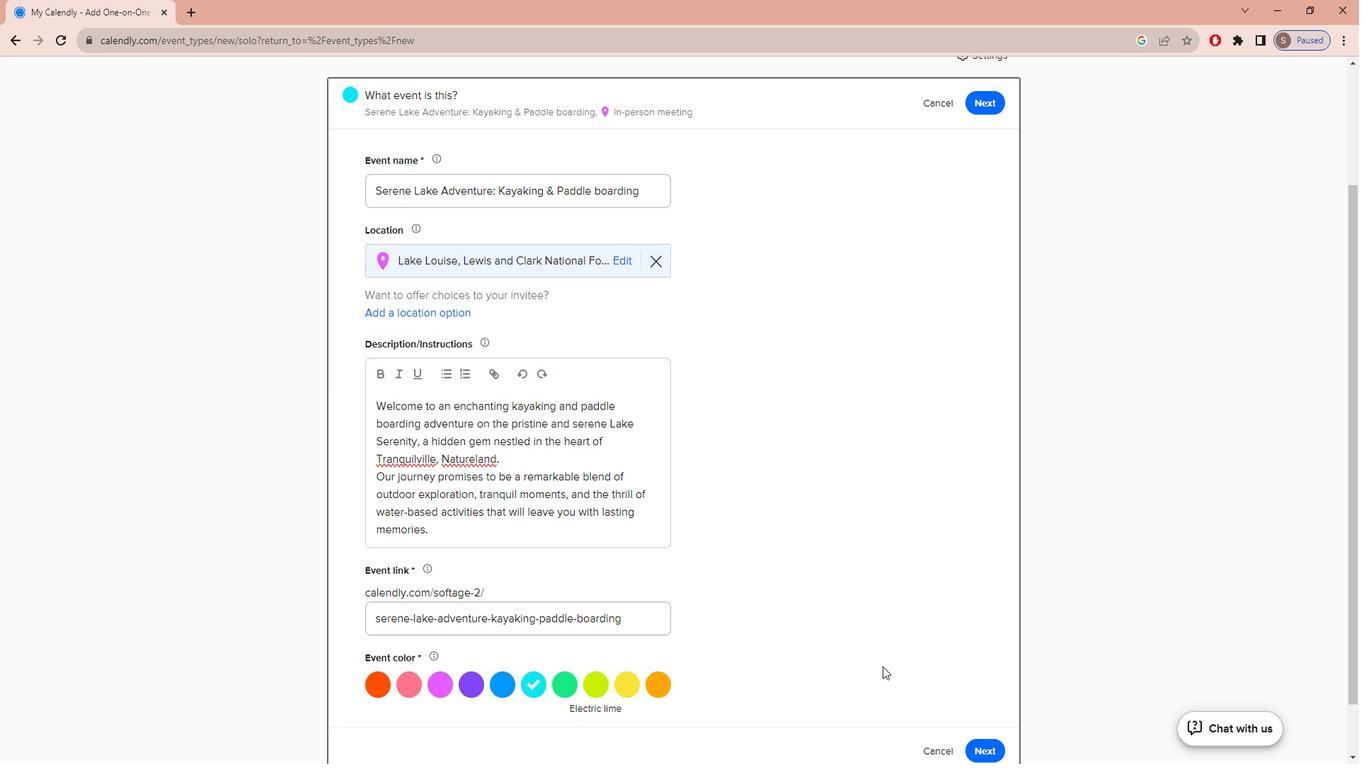 
Action: Mouse moved to (1002, 670)
Screenshot: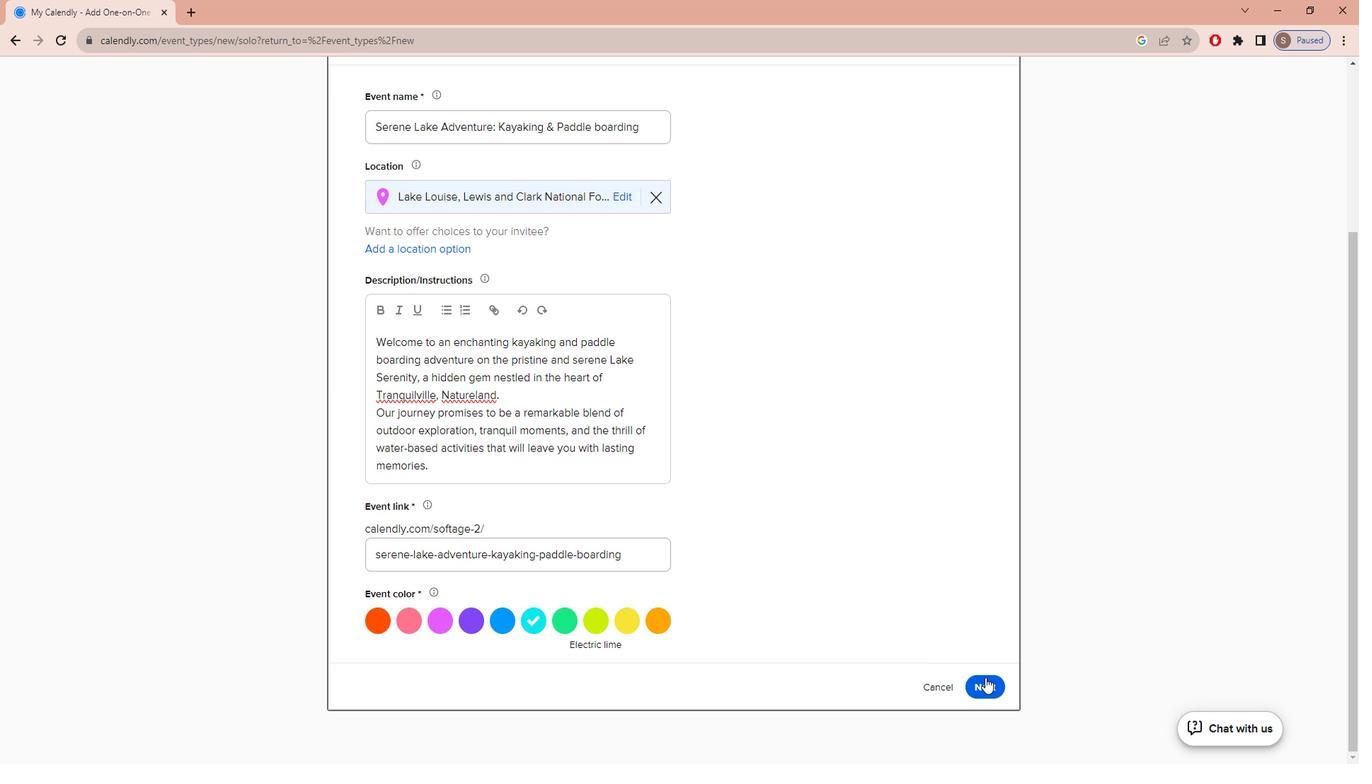 
Action: Mouse pressed left at (1002, 670)
Screenshot: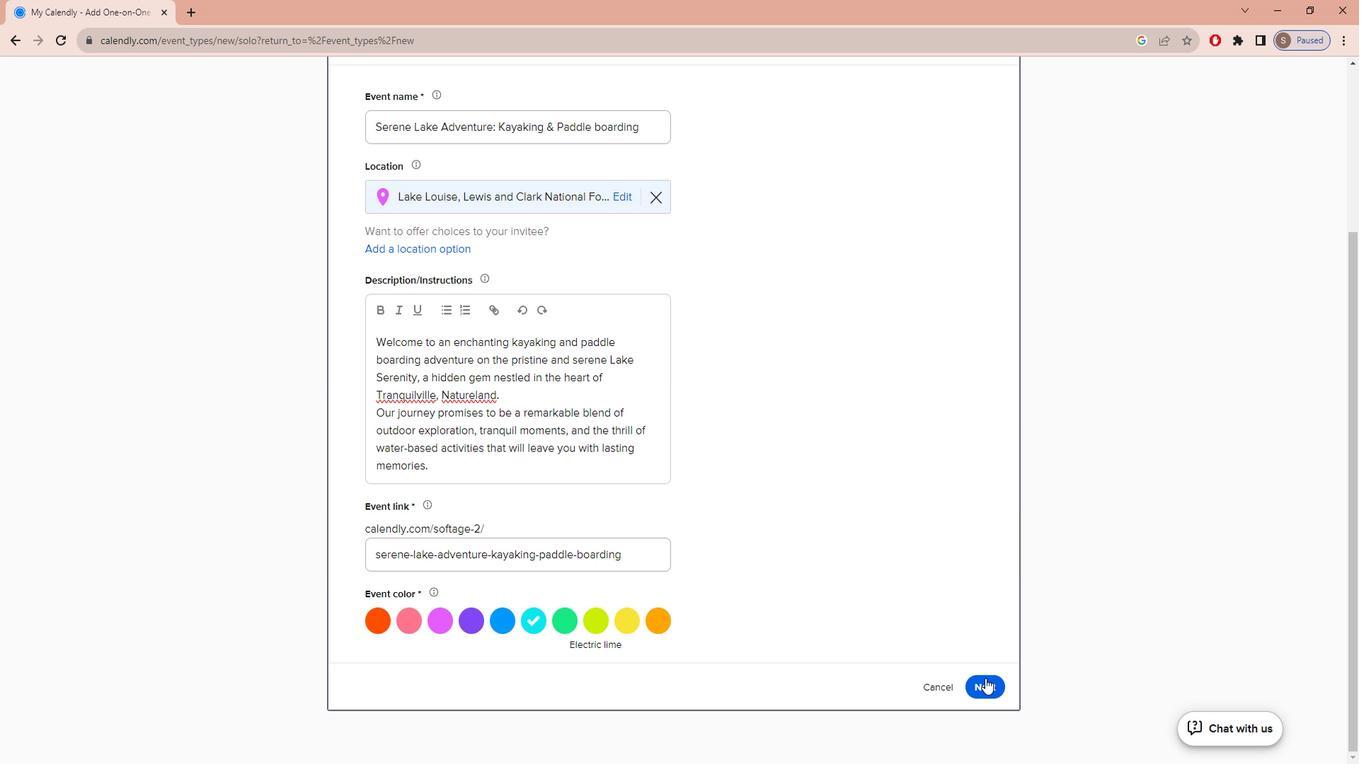 
Action: Mouse moved to (601, 400)
Screenshot: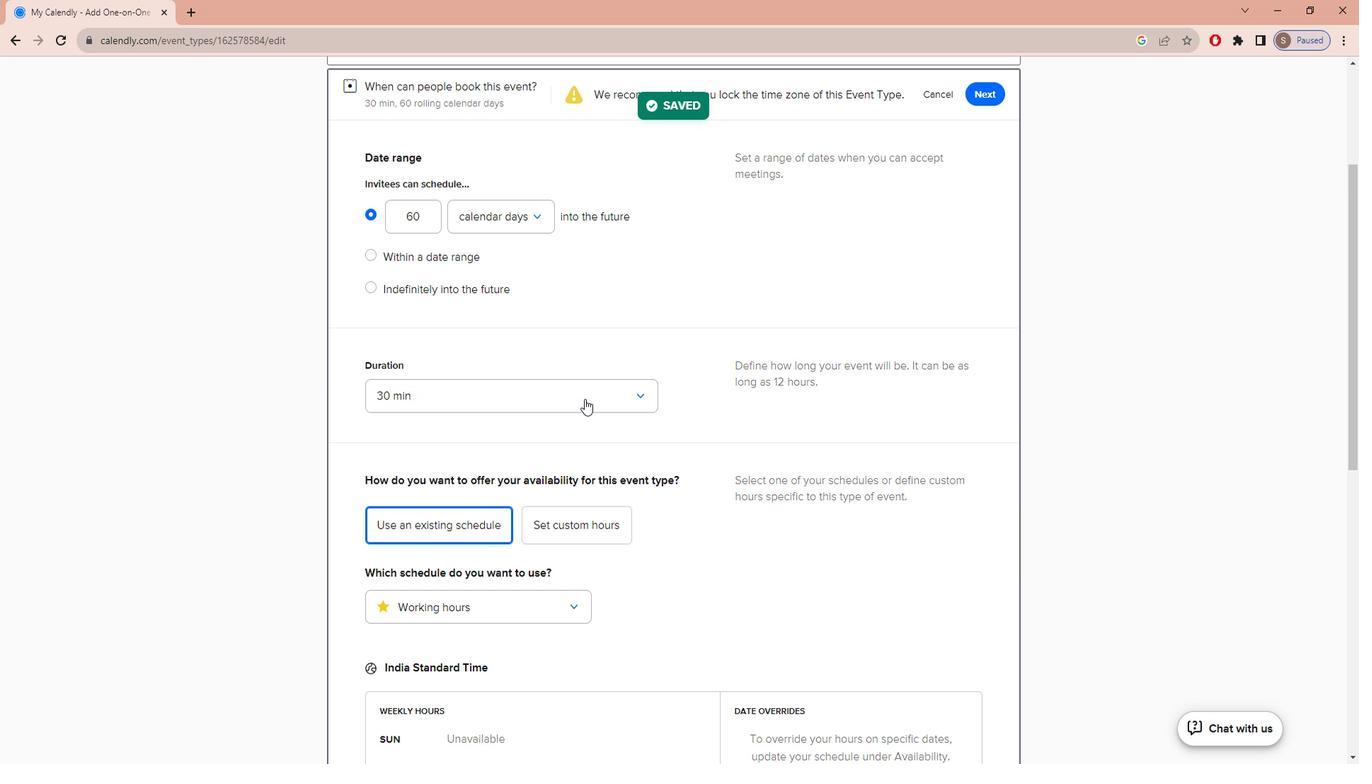 
Action: Mouse pressed left at (601, 400)
Screenshot: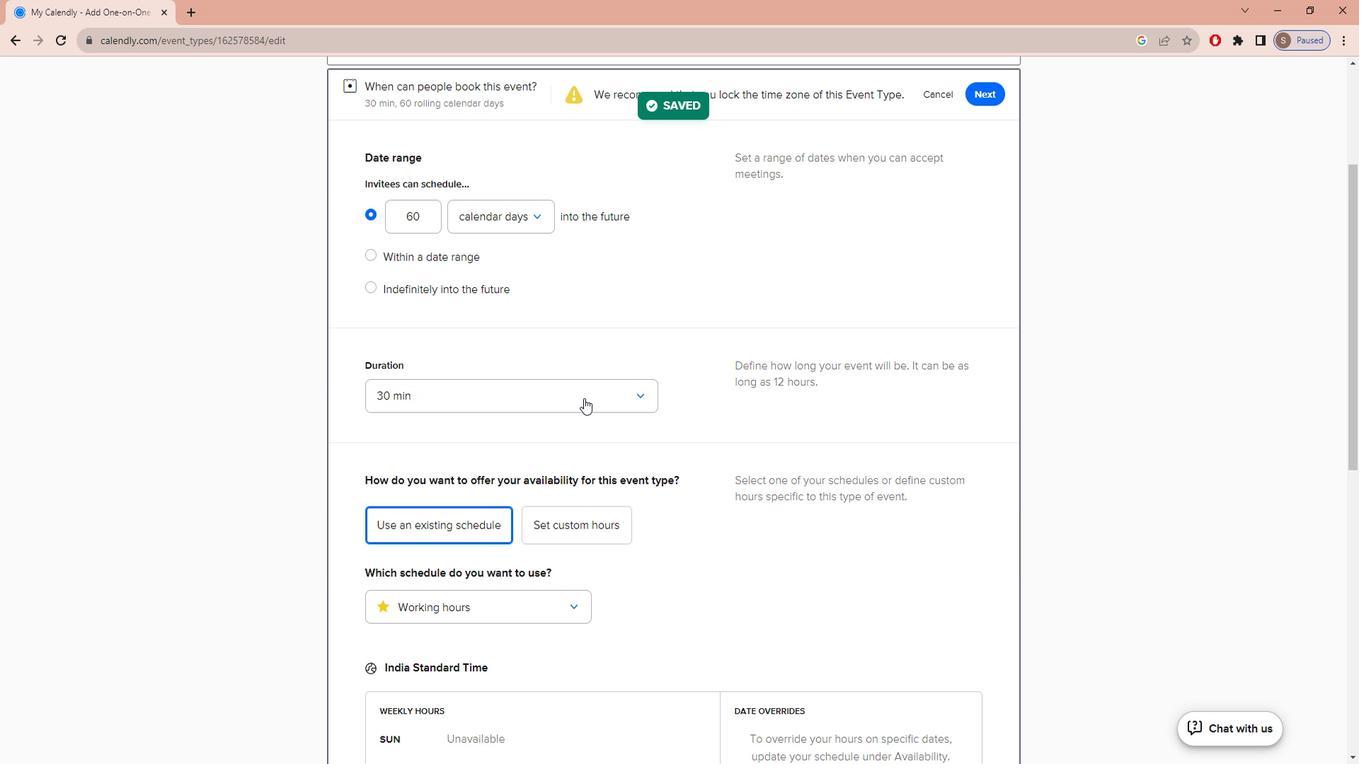 
Action: Mouse moved to (562, 552)
Screenshot: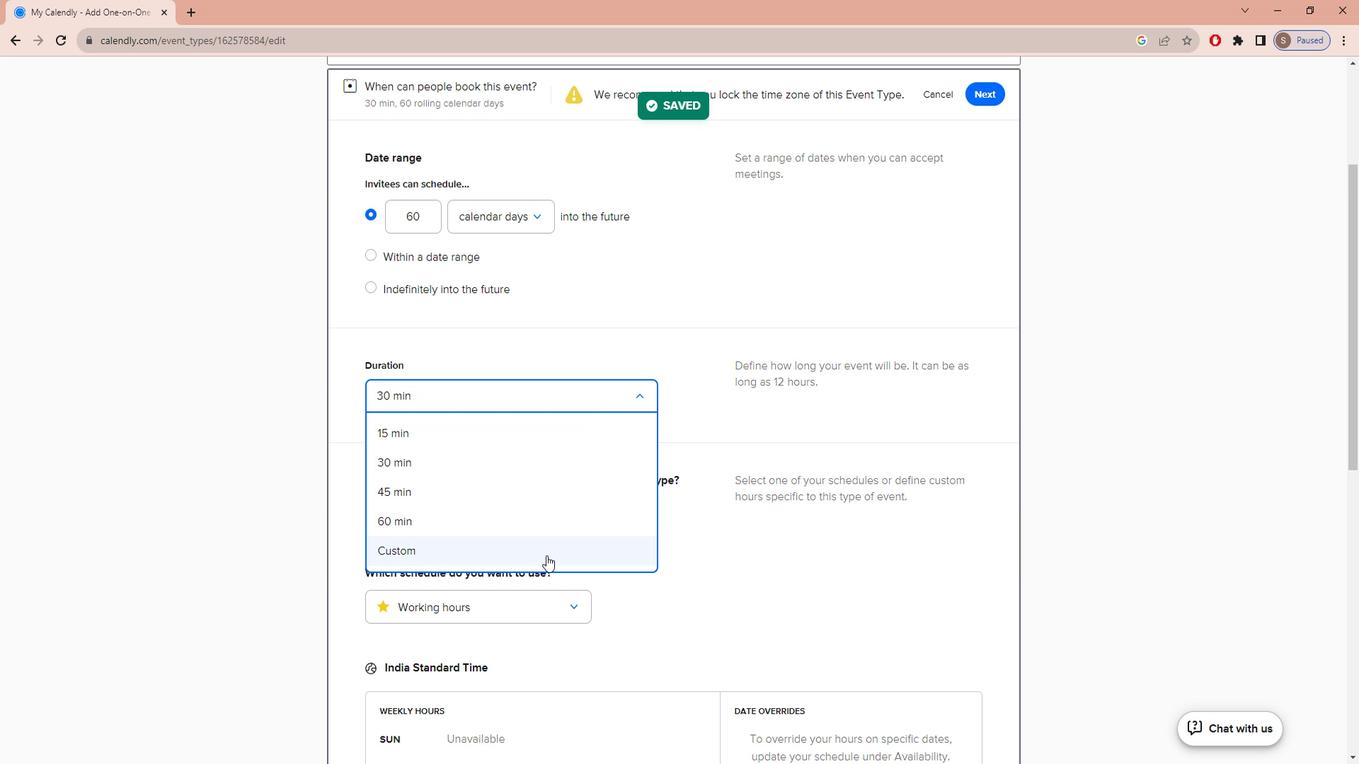 
Action: Mouse pressed left at (562, 552)
Screenshot: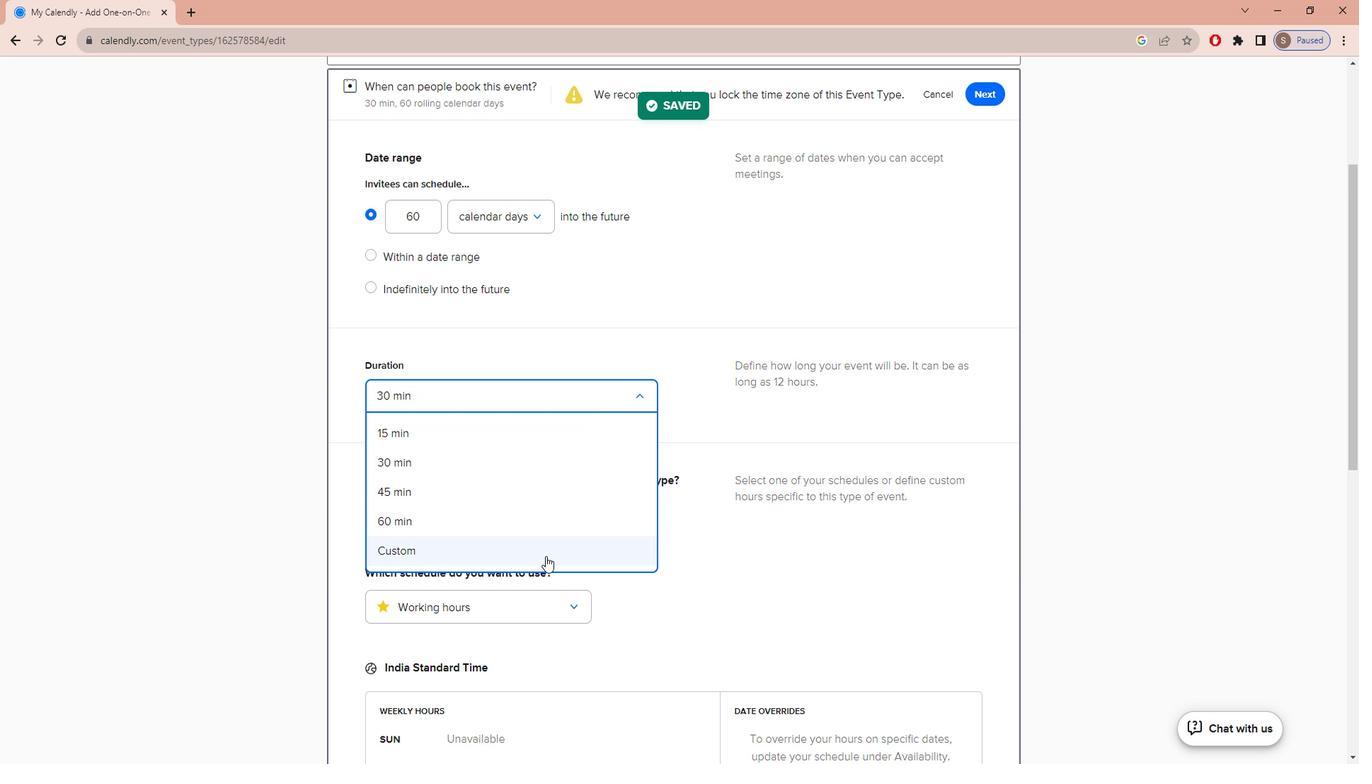 
Action: Mouse moved to (506, 450)
Screenshot: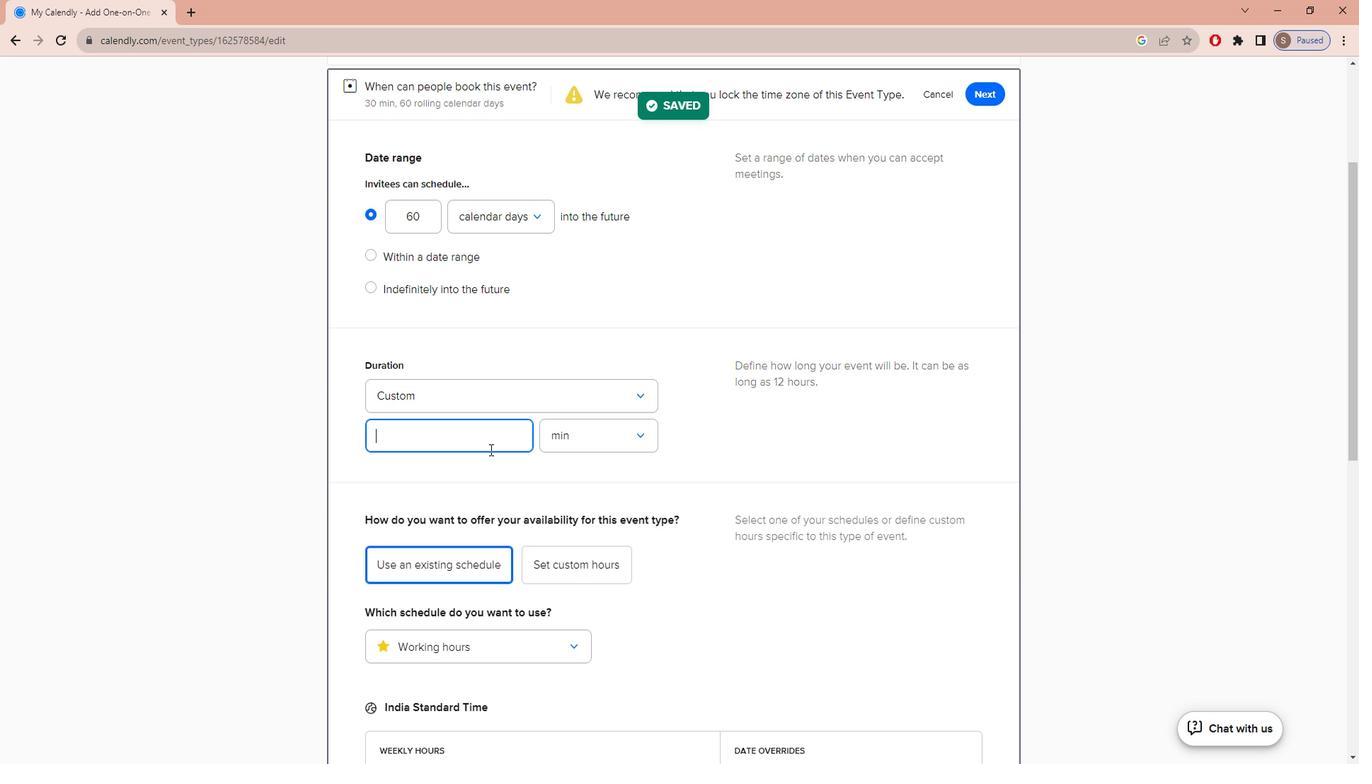 
Action: Key pressed 4
Screenshot: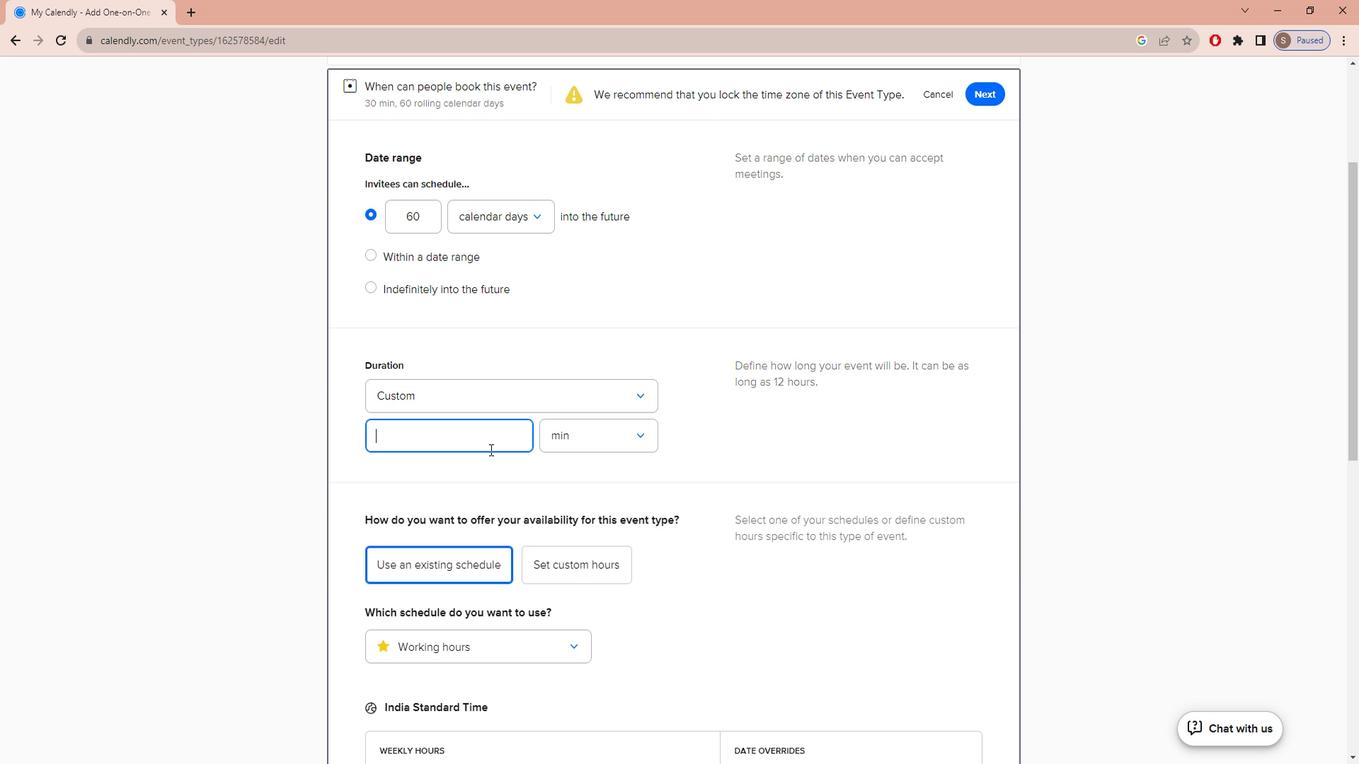 
Action: Mouse moved to (574, 441)
Screenshot: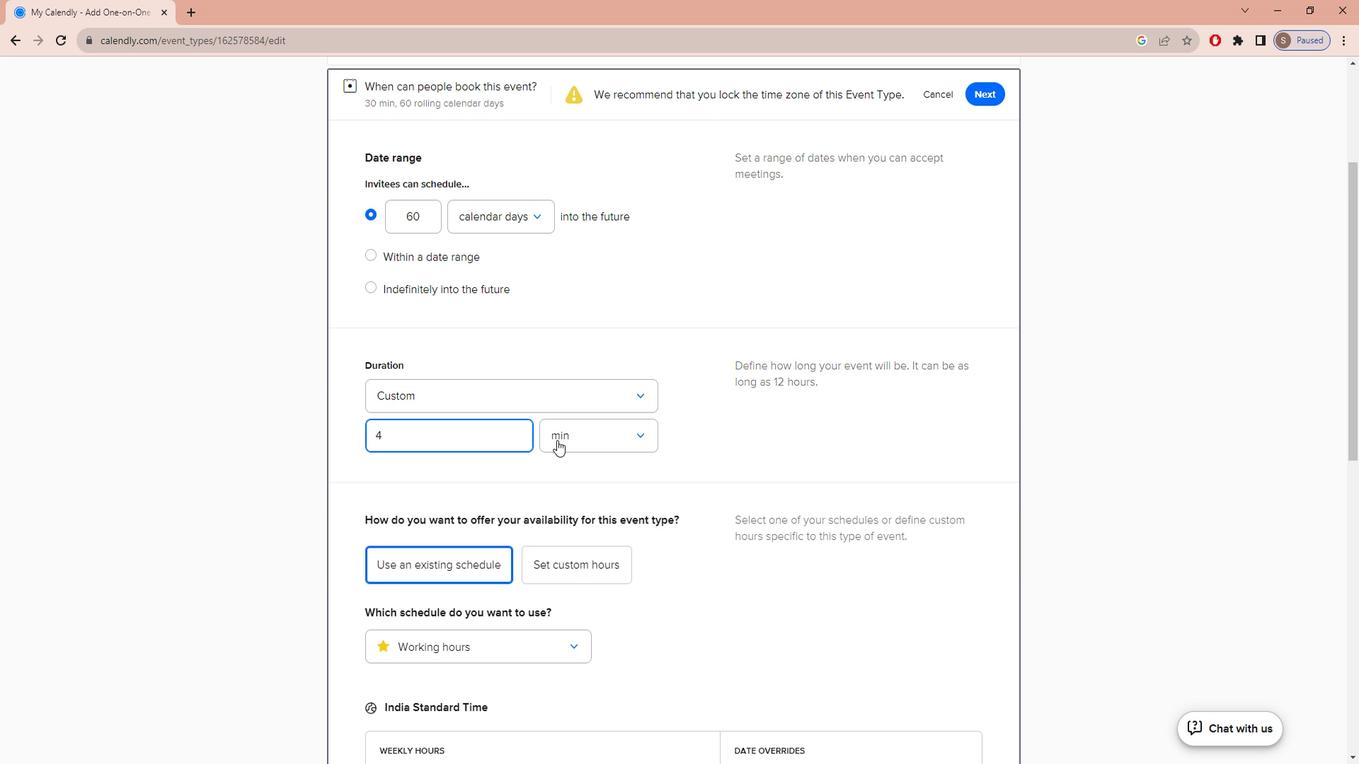 
Action: Mouse pressed left at (574, 441)
Screenshot: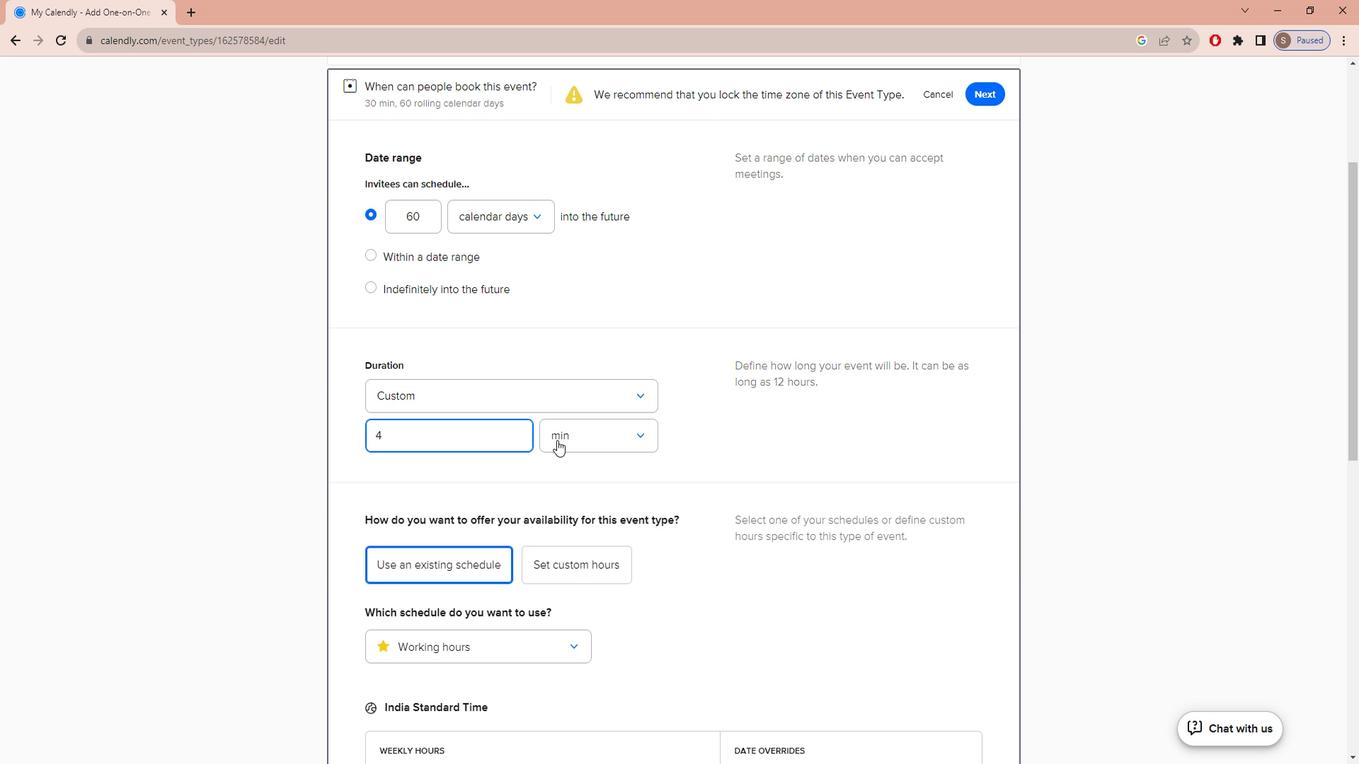 
Action: Mouse moved to (579, 503)
Screenshot: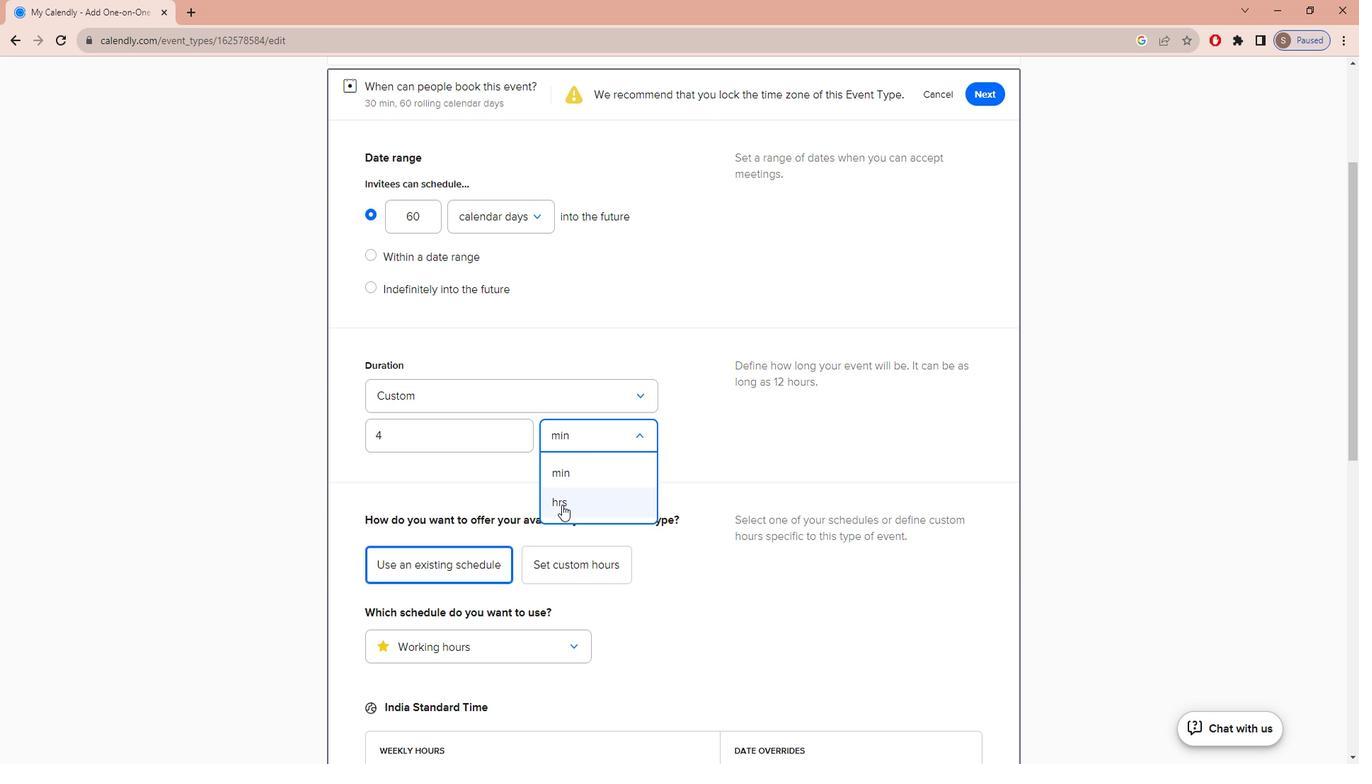 
Action: Mouse pressed left at (579, 503)
Screenshot: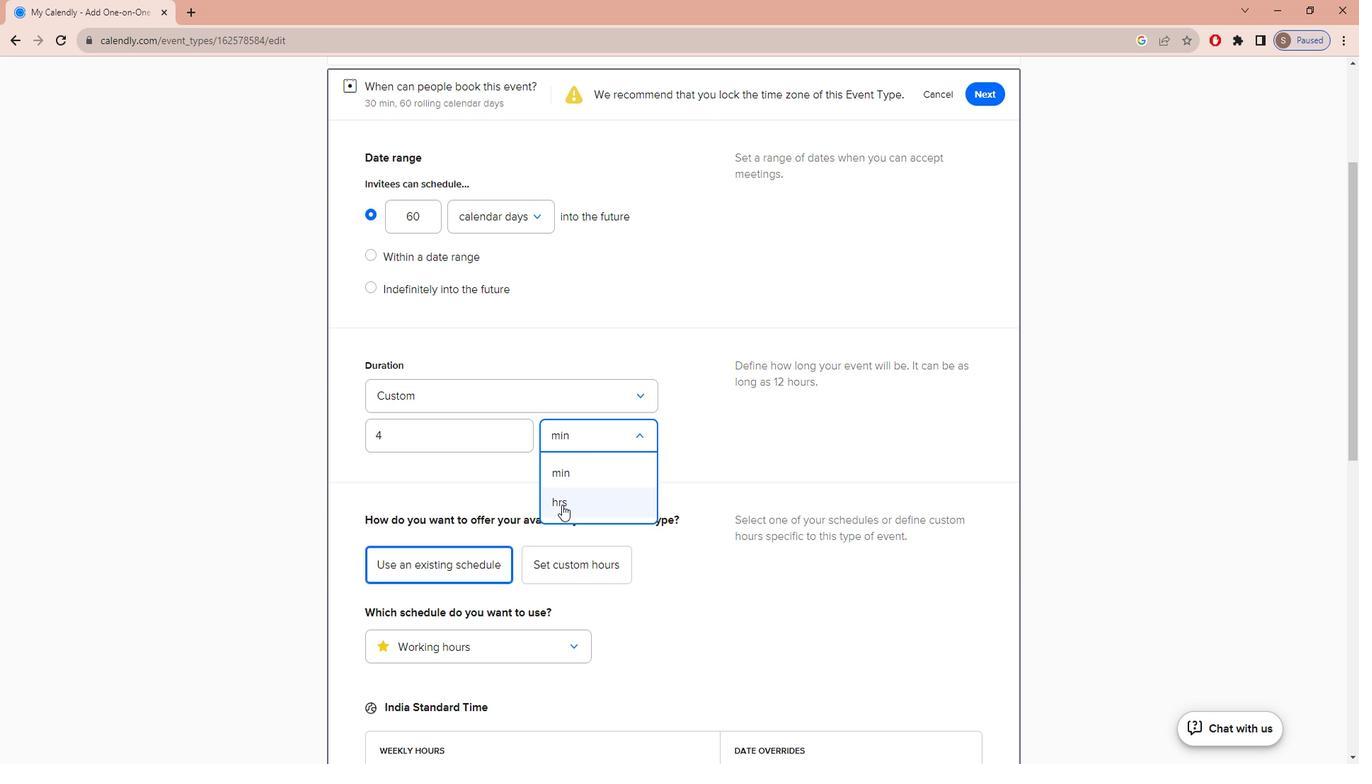 
Action: Mouse moved to (984, 372)
Screenshot: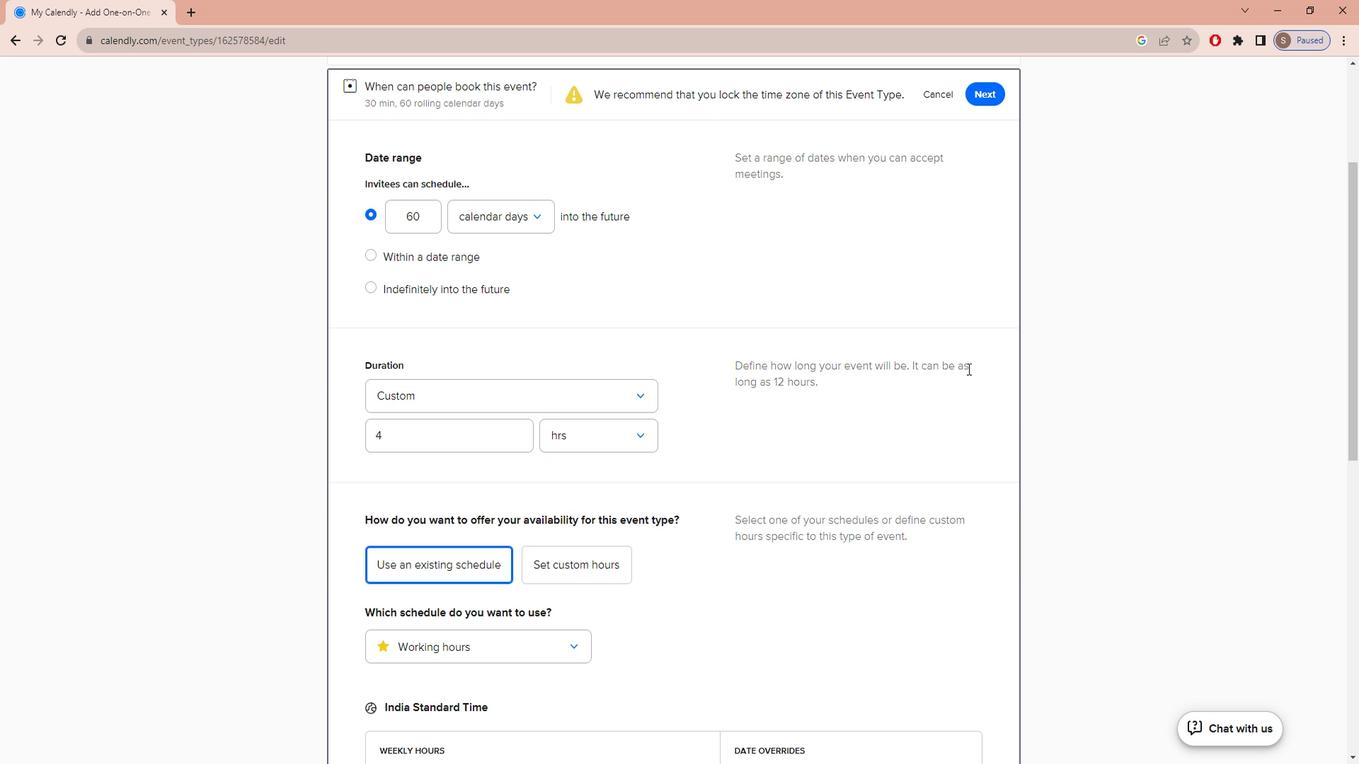 
Action: Mouse scrolled (984, 373) with delta (0, 0)
Screenshot: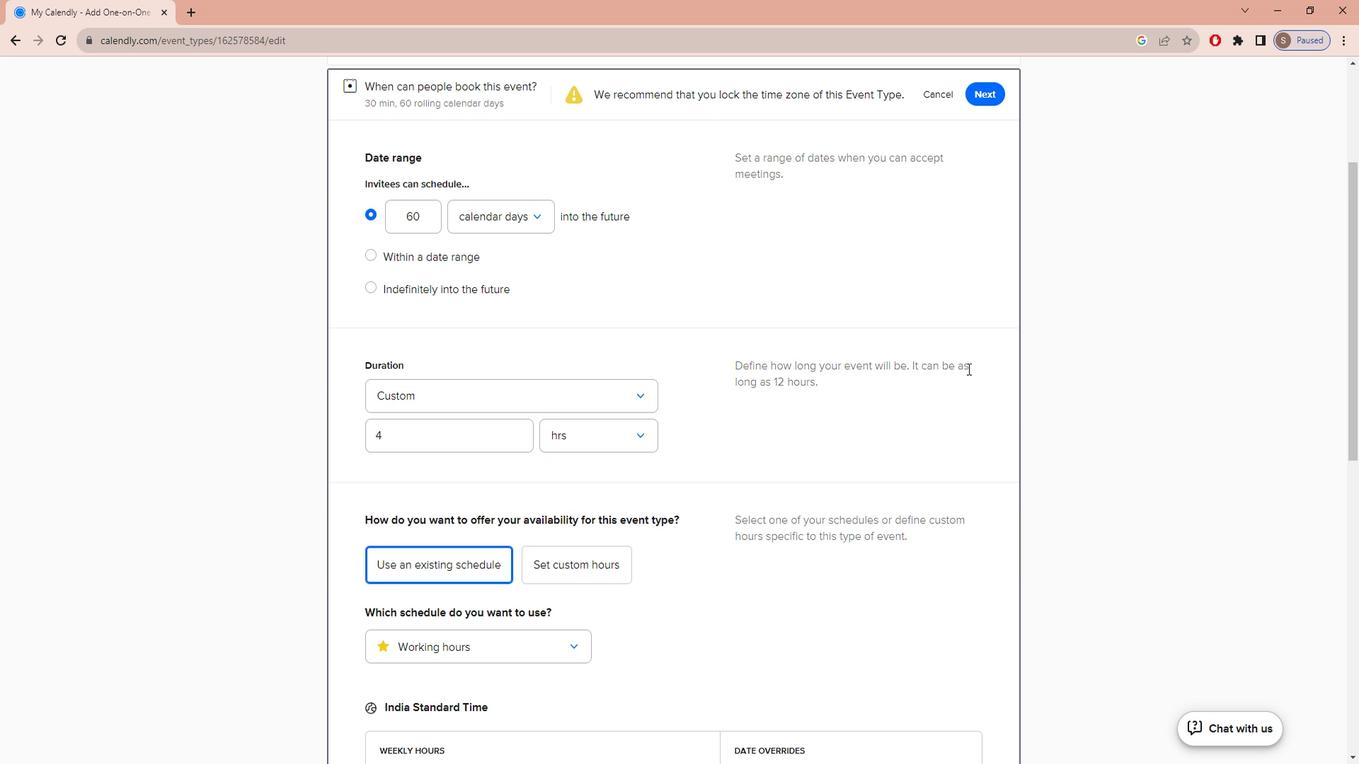 
Action: Mouse scrolled (984, 373) with delta (0, 0)
Screenshot: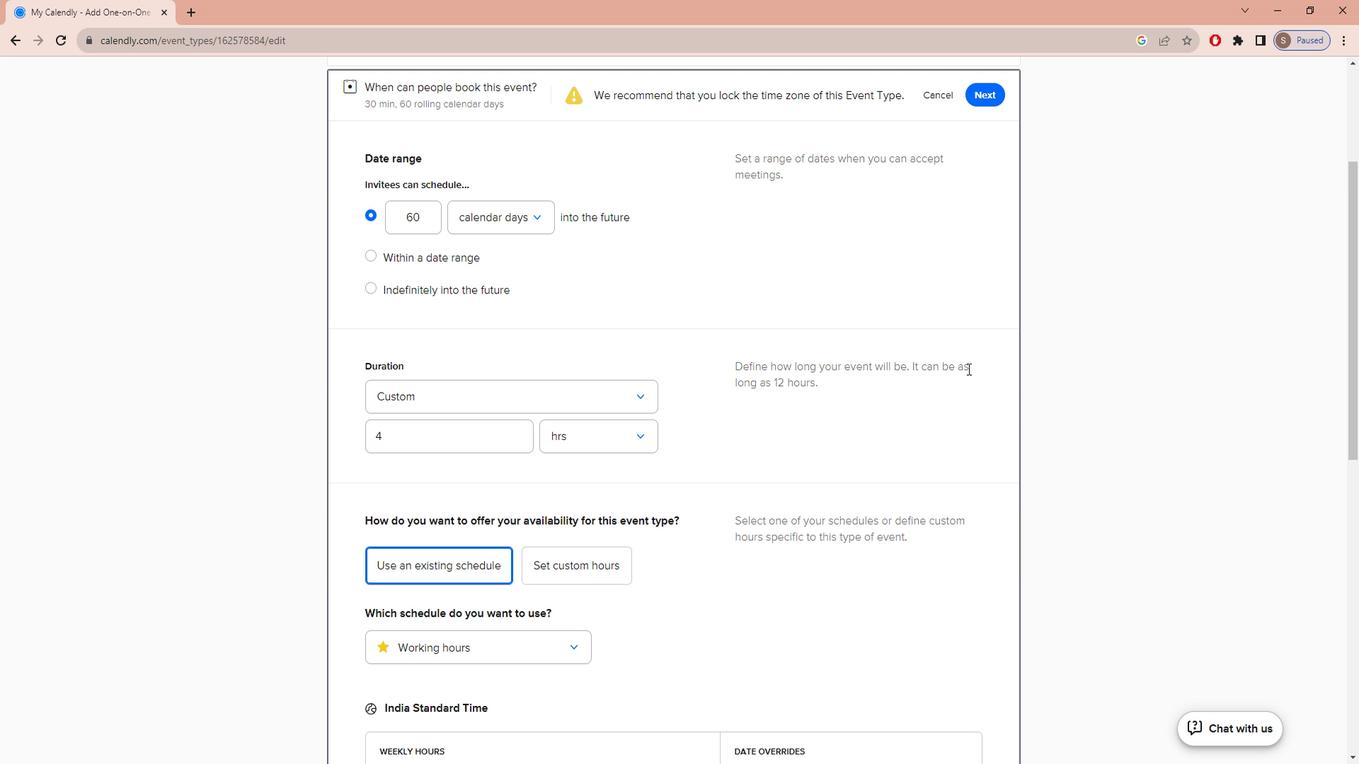 
Action: Mouse scrolled (984, 373) with delta (0, 0)
Screenshot: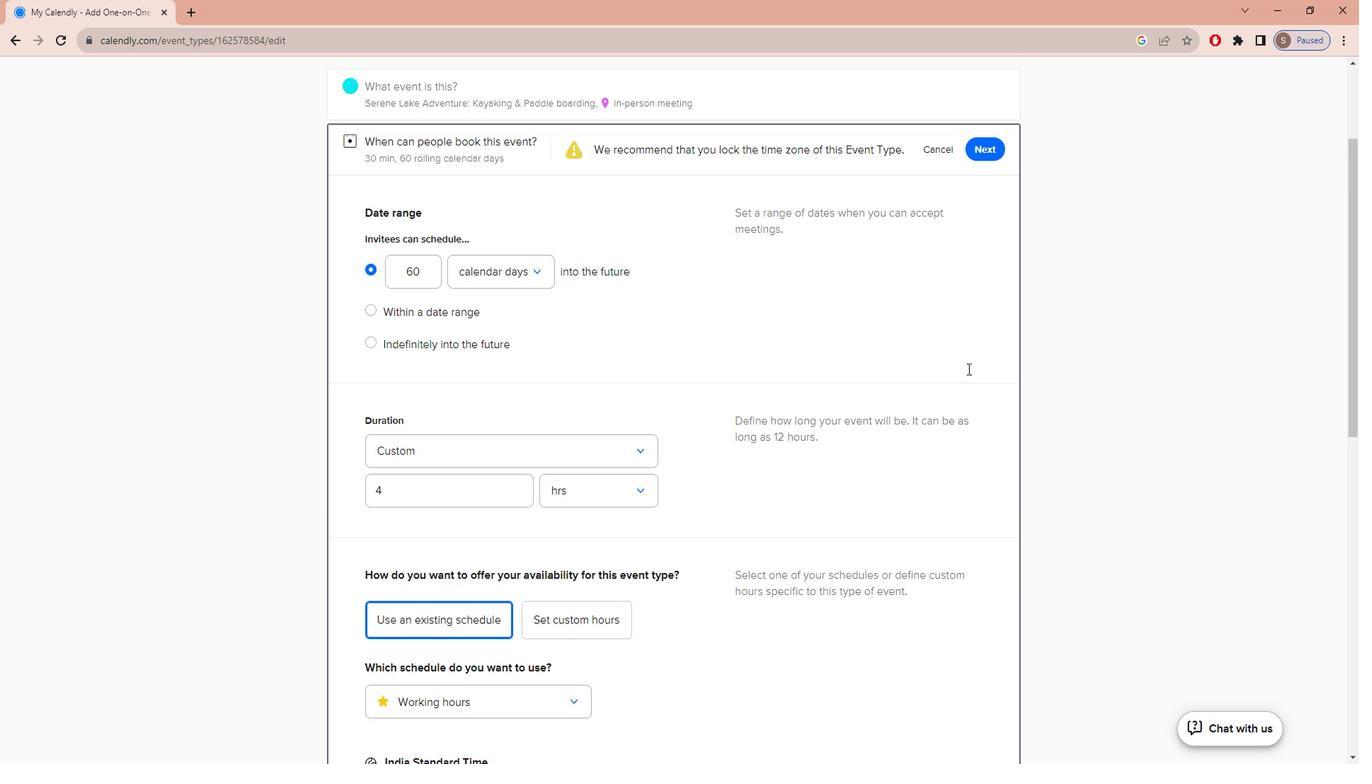 
Action: Mouse scrolled (984, 373) with delta (0, 0)
Screenshot: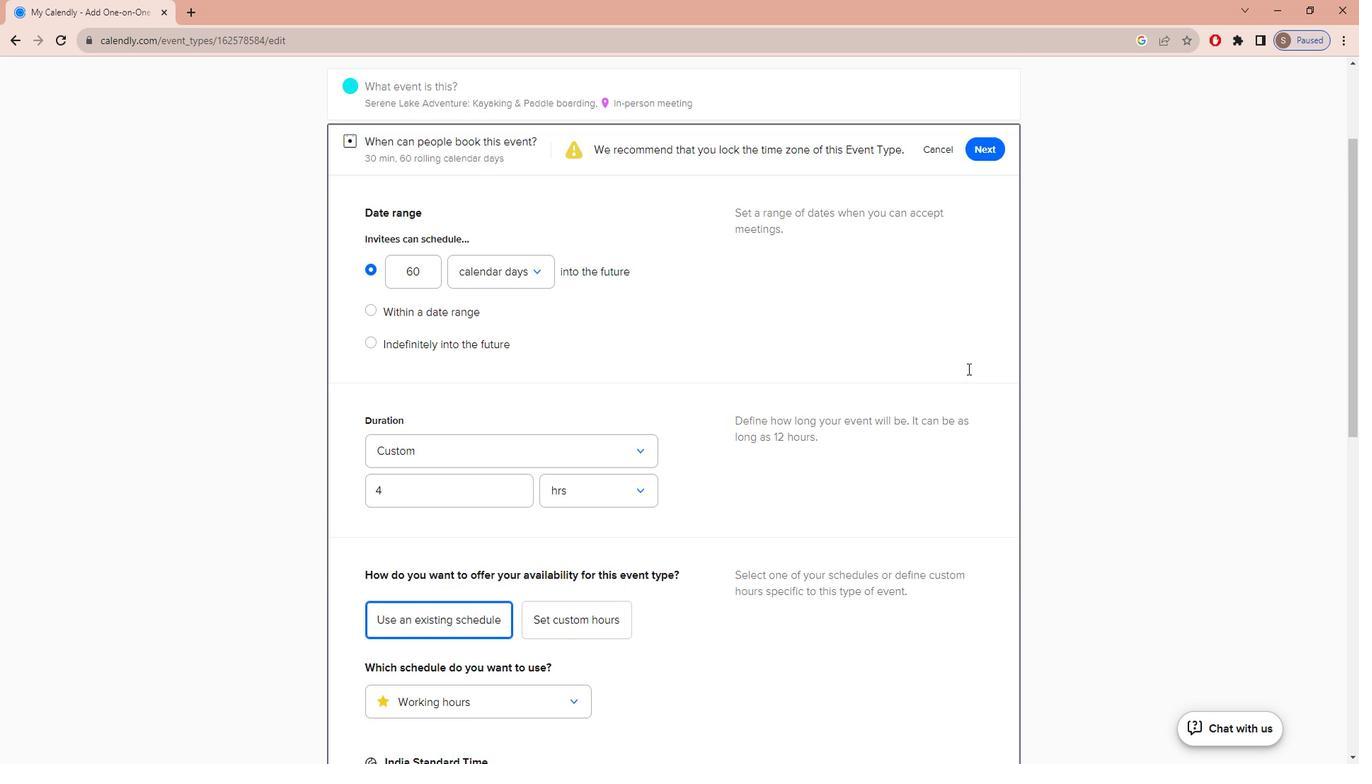 
Action: Mouse scrolled (984, 373) with delta (0, 0)
Screenshot: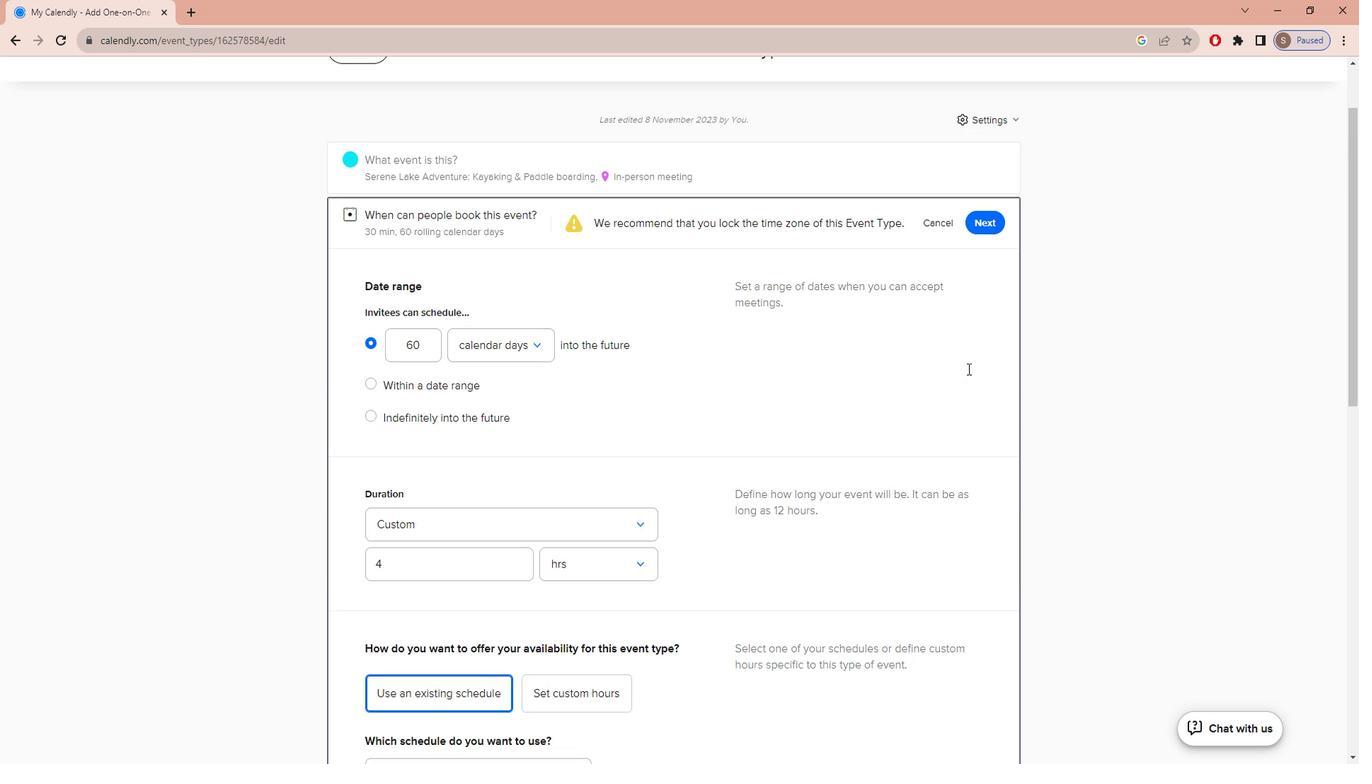 
Action: Mouse scrolled (984, 373) with delta (0, 0)
Screenshot: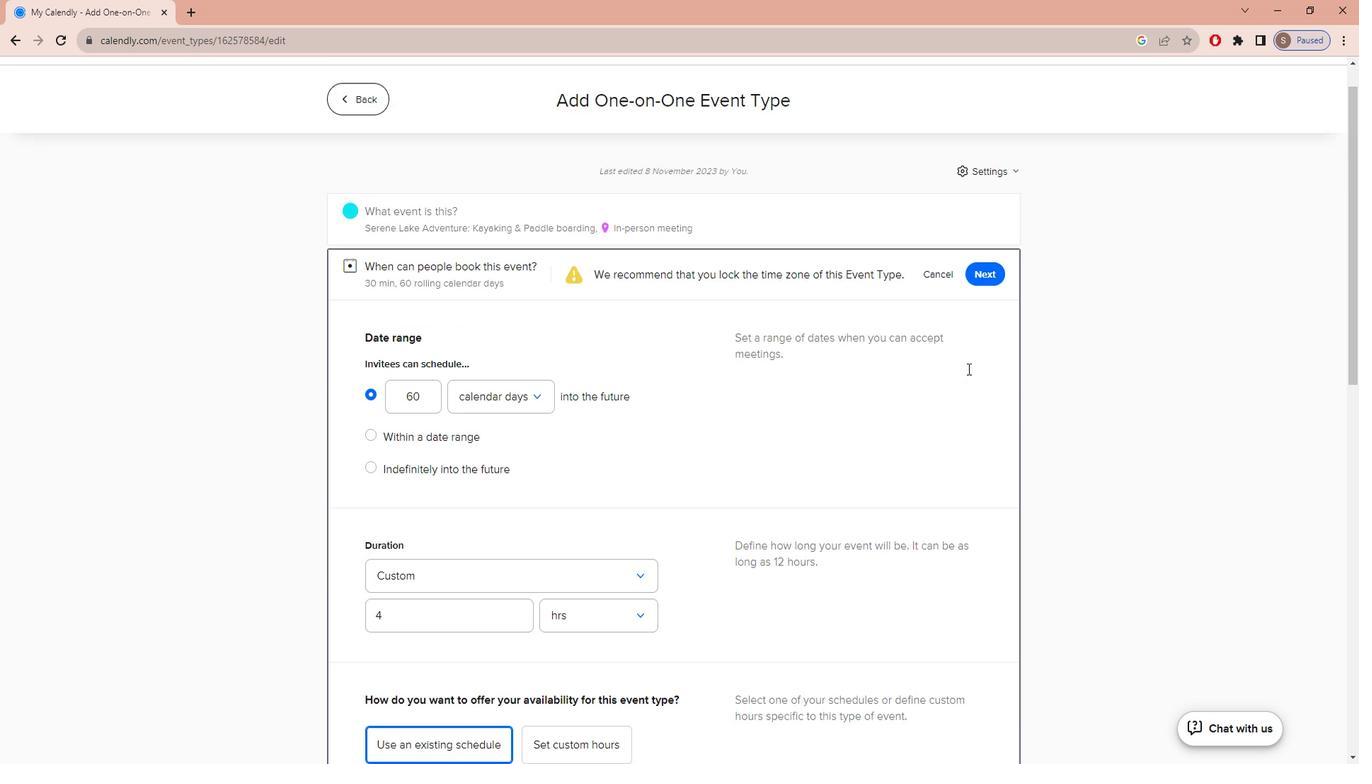 
Action: Mouse scrolled (984, 373) with delta (0, 0)
Screenshot: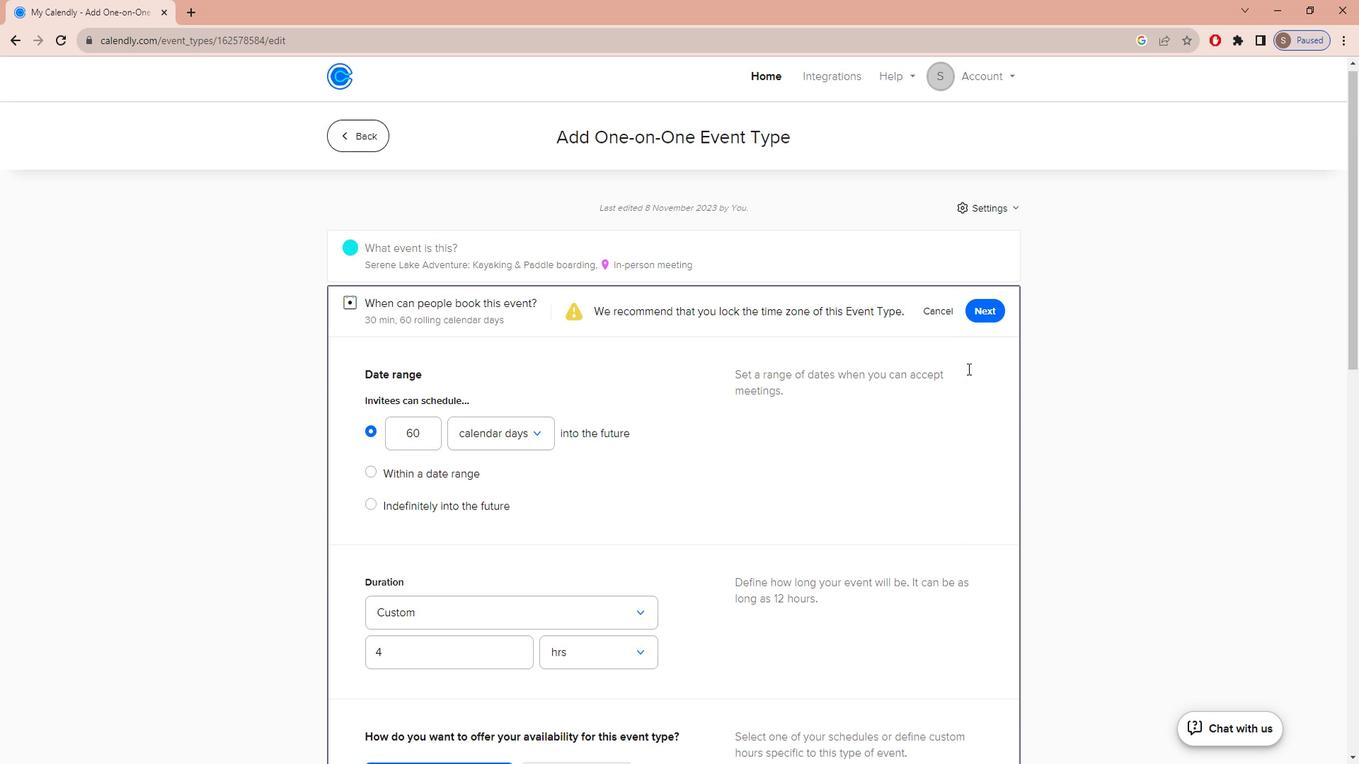 
Action: Mouse moved to (1003, 315)
Screenshot: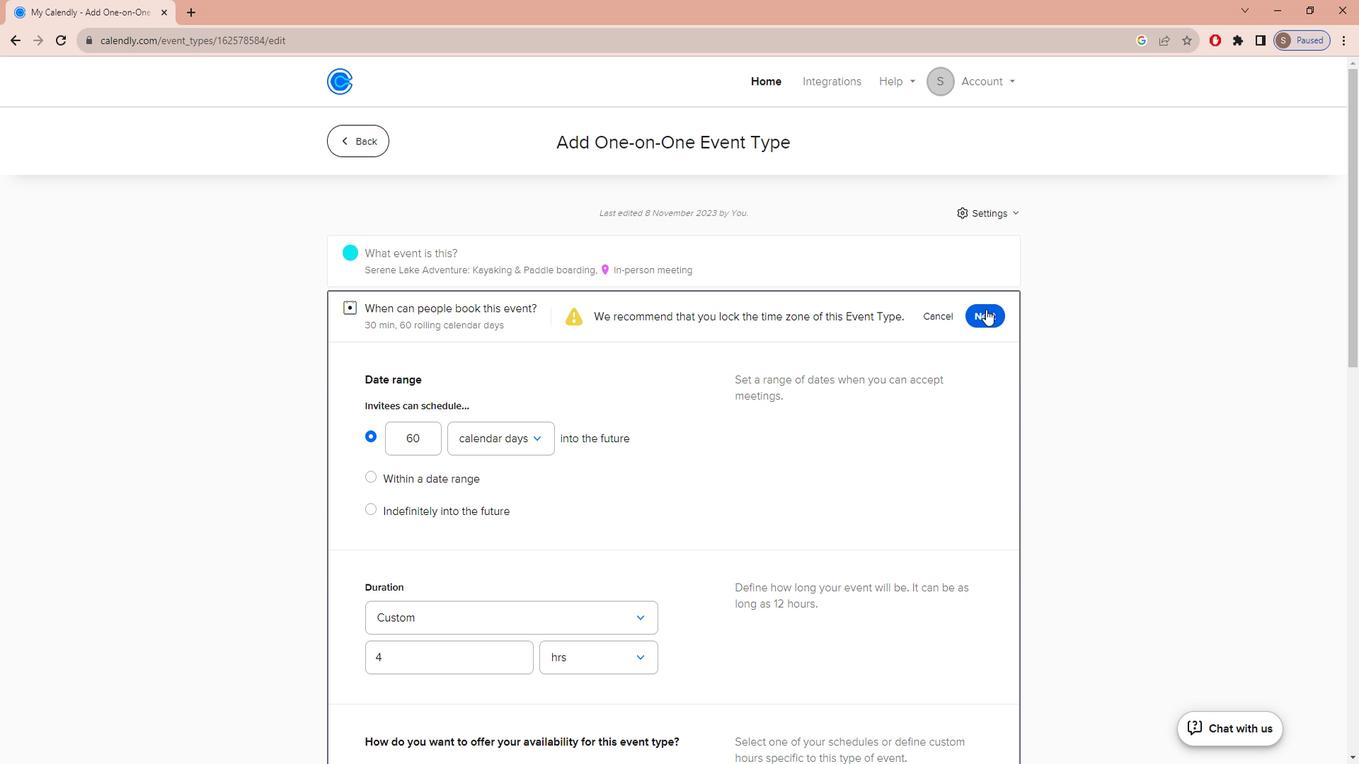
Action: Mouse pressed left at (1003, 315)
Screenshot: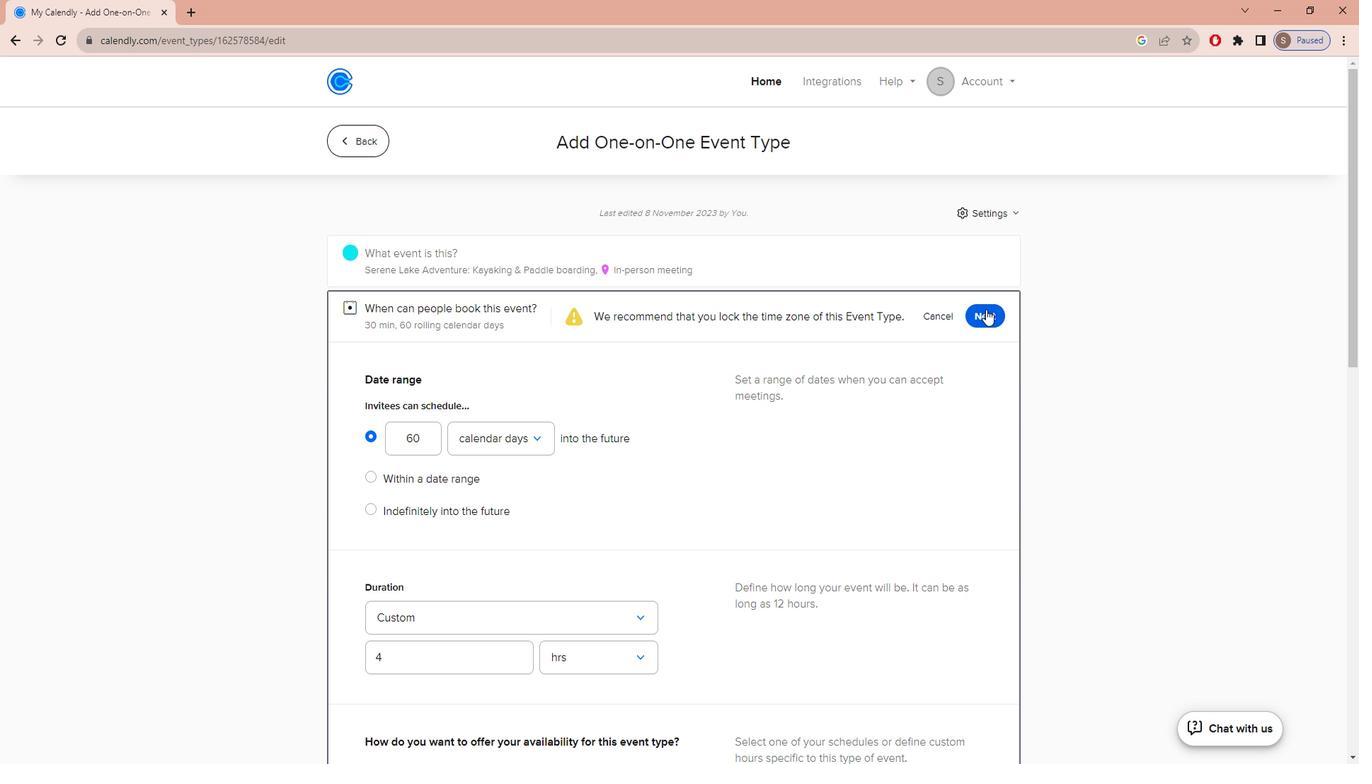 
